 Task: For heading  Tahoma with underline.  font size for heading20,  'Change the font style of data to'Arial.  and font size to 12,  Change the alignment of both headline & data to Align left.  In the sheet  Expense Tracker Workbook Sheet Template
Action: Mouse moved to (766, 101)
Screenshot: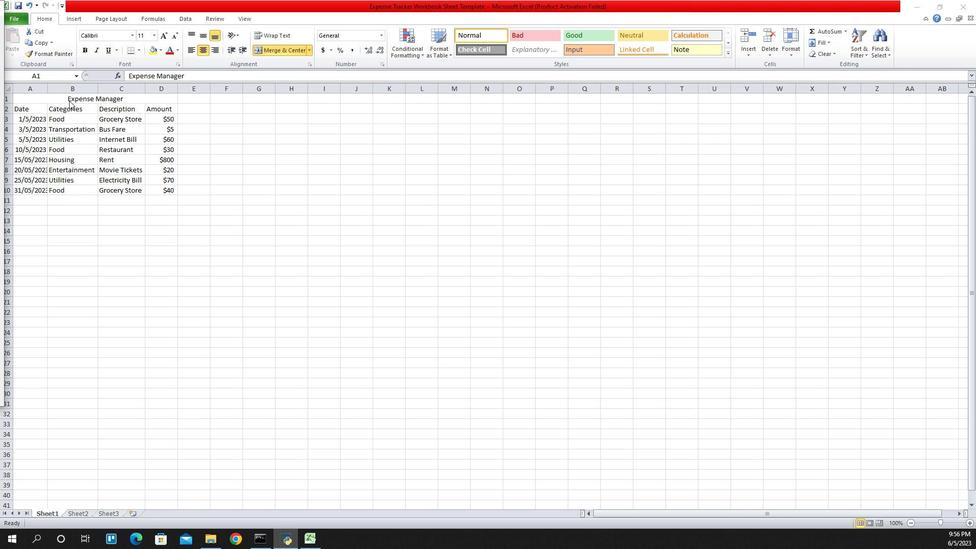 
Action: Mouse pressed left at (766, 101)
Screenshot: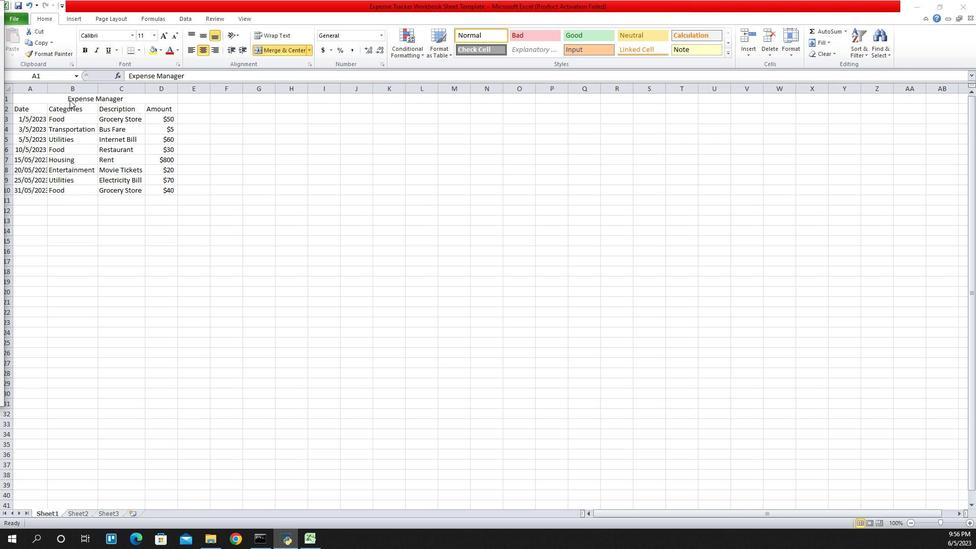 
Action: Mouse moved to (830, 34)
Screenshot: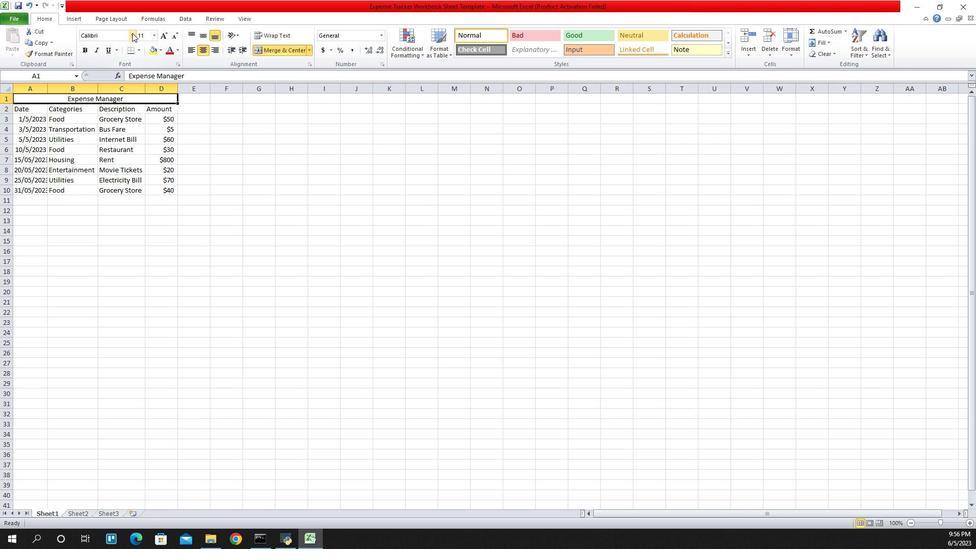 
Action: Mouse pressed left at (830, 34)
Screenshot: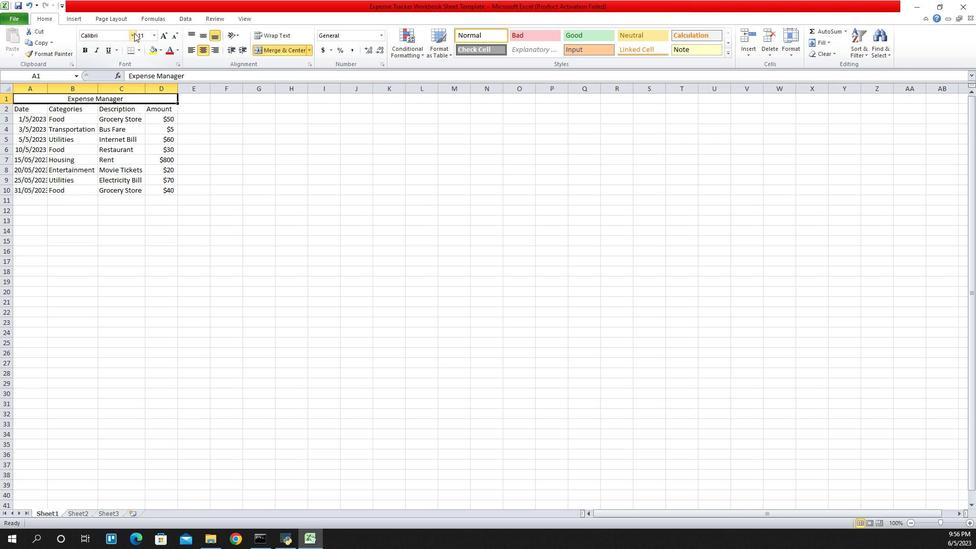 
Action: Mouse moved to (820, 120)
Screenshot: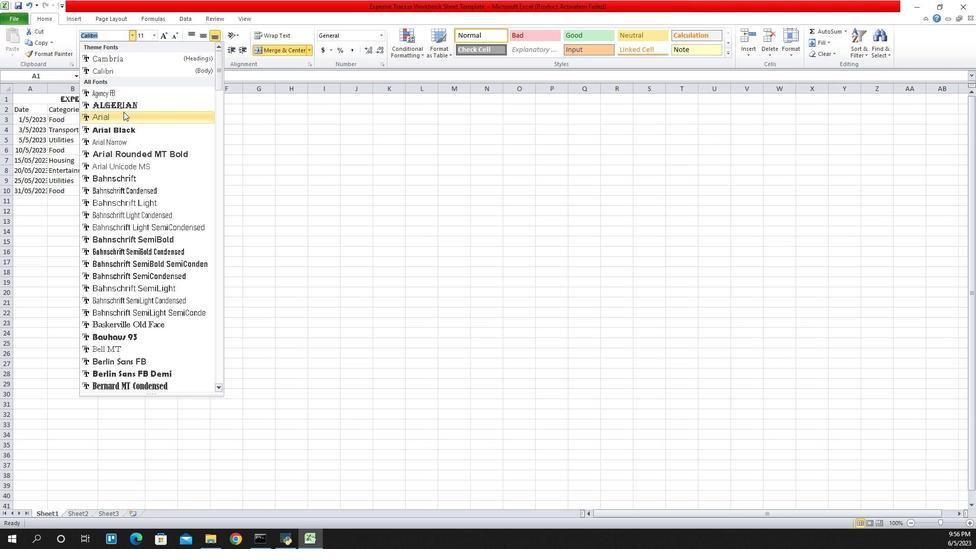 
Action: Mouse scrolled (820, 119) with delta (0, 0)
Screenshot: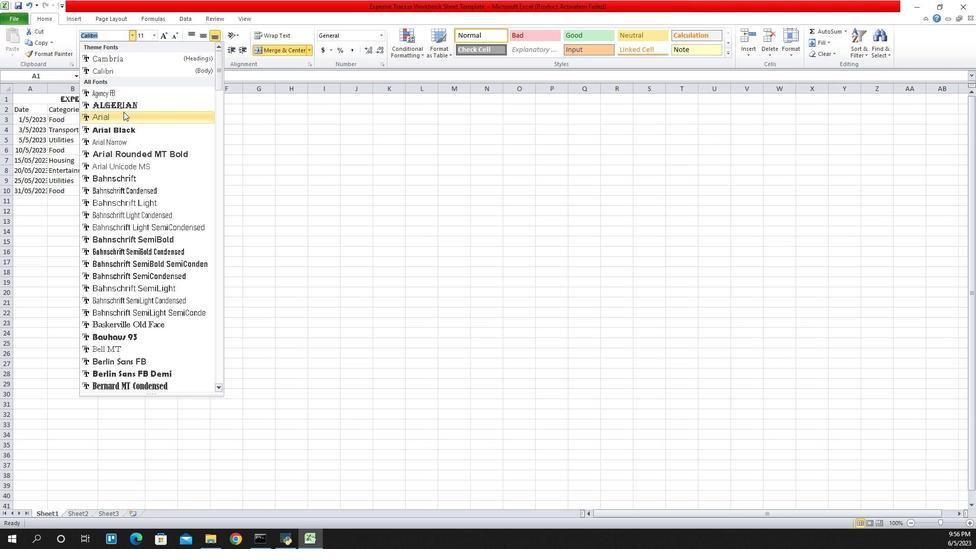 
Action: Mouse moved to (820, 122)
Screenshot: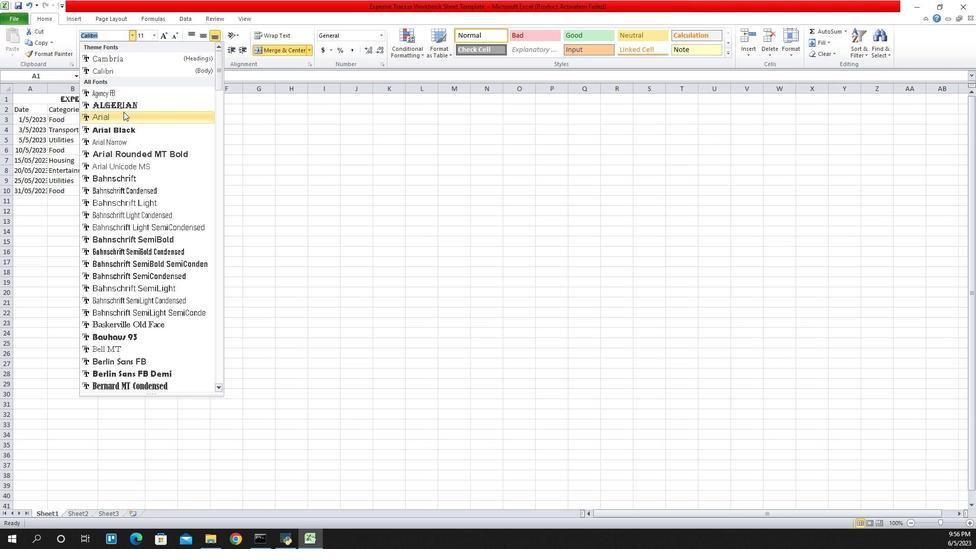 
Action: Mouse scrolled (820, 122) with delta (0, 0)
Screenshot: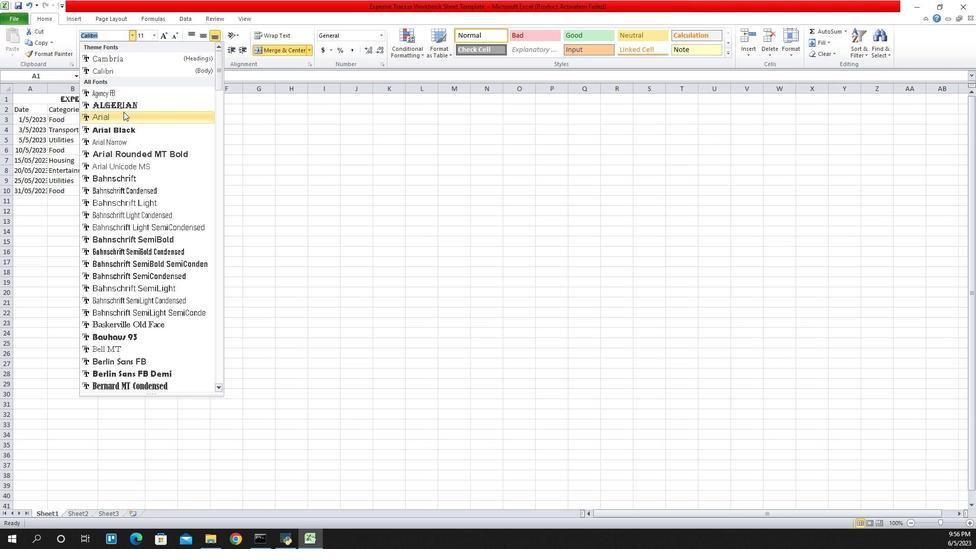 
Action: Mouse moved to (820, 123)
Screenshot: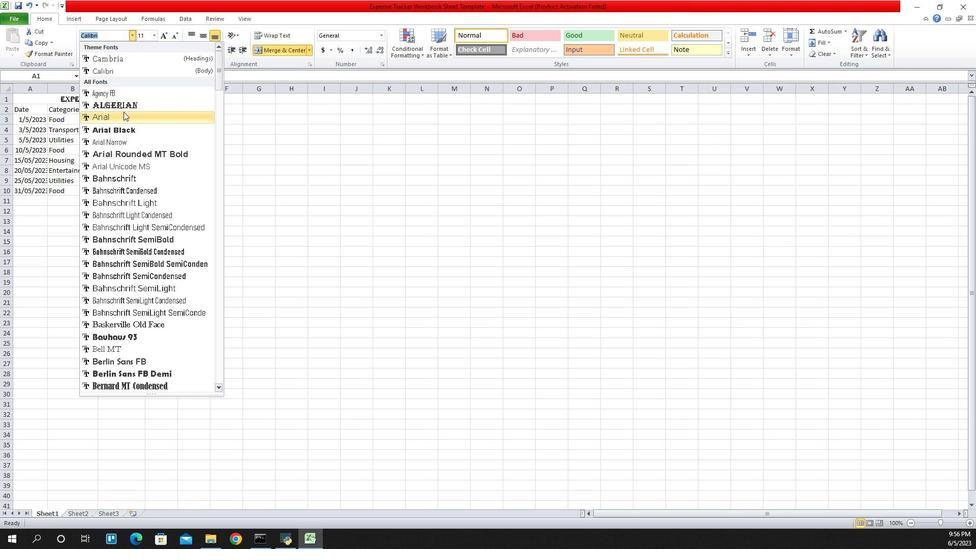 
Action: Mouse scrolled (820, 123) with delta (0, 0)
Screenshot: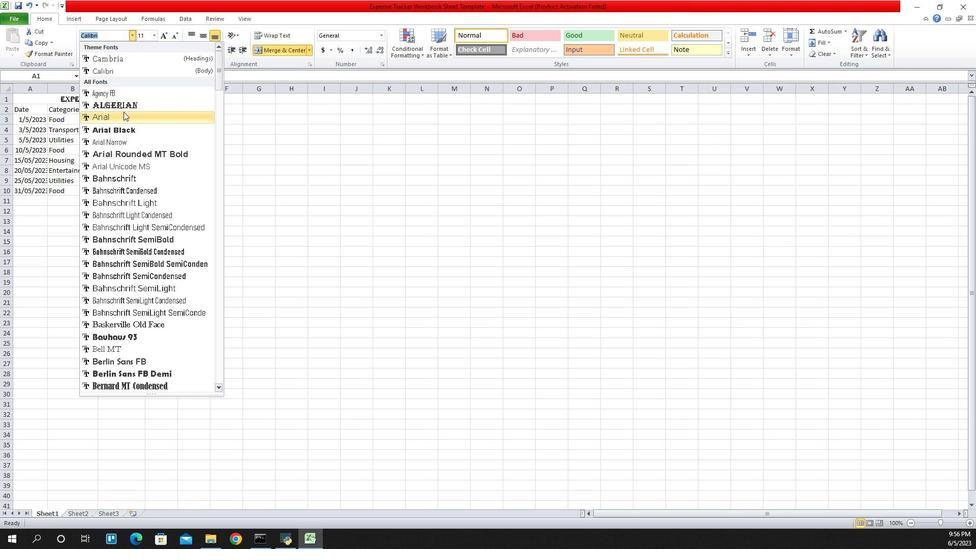 
Action: Mouse moved to (820, 132)
Screenshot: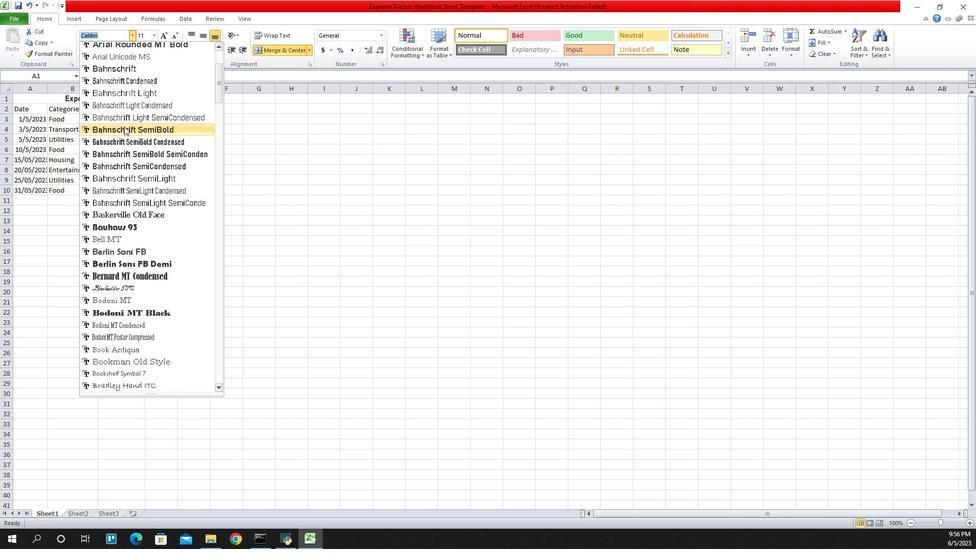 
Action: Mouse scrolled (820, 132) with delta (0, 0)
Screenshot: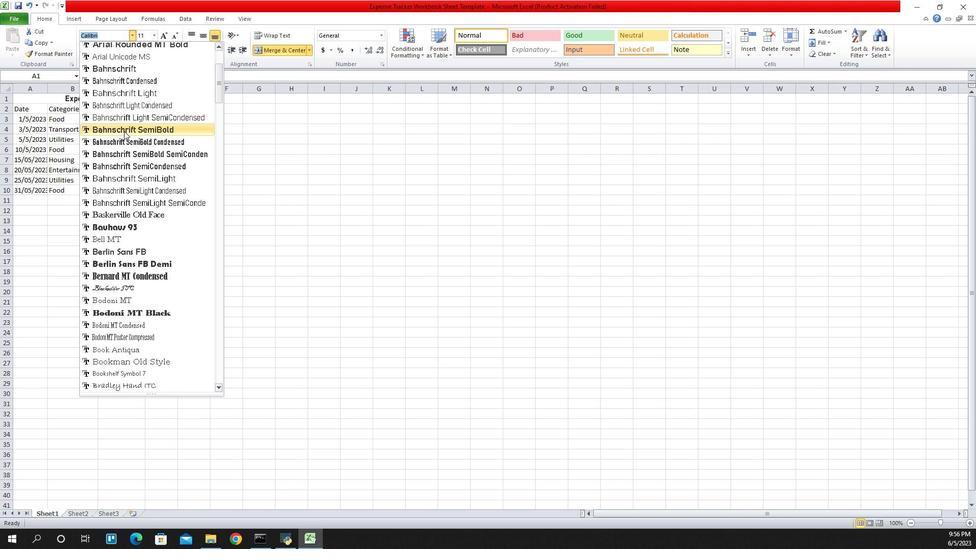 
Action: Mouse scrolled (820, 132) with delta (0, 0)
Screenshot: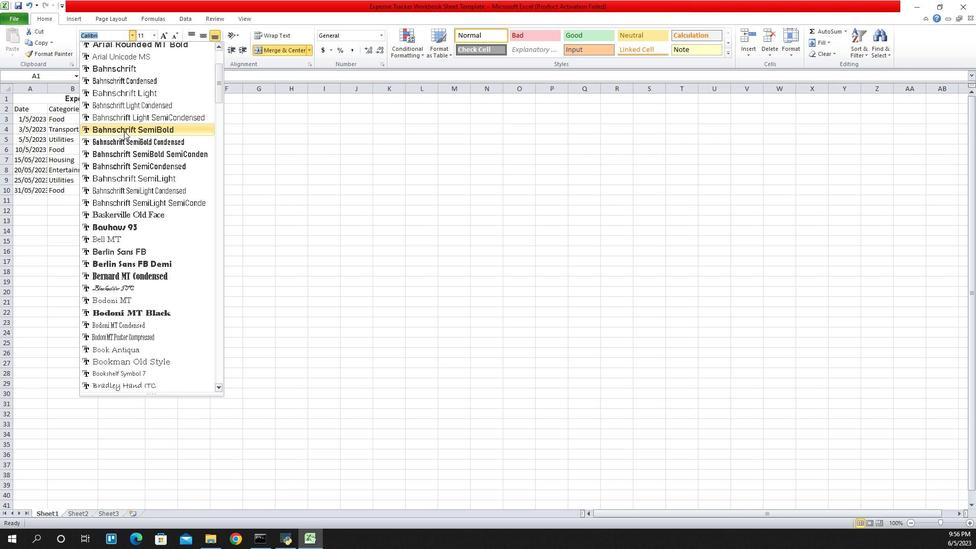 
Action: Mouse moved to (820, 135)
Screenshot: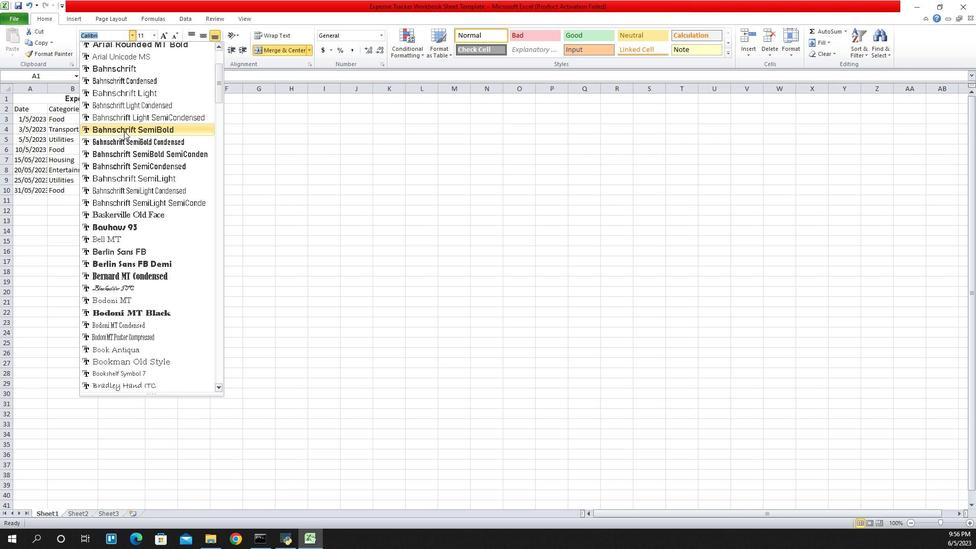 
Action: Mouse scrolled (820, 134) with delta (0, 0)
Screenshot: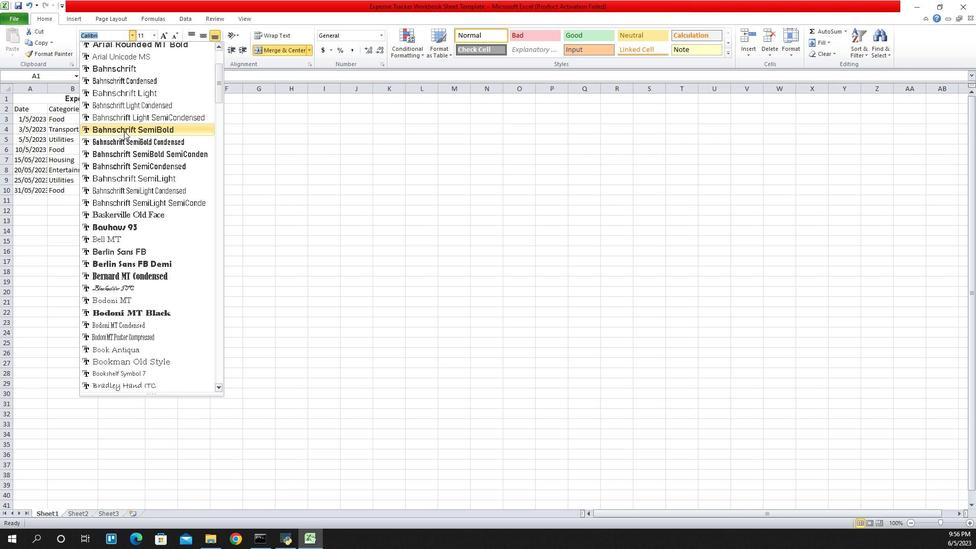 
Action: Mouse moved to (820, 137)
Screenshot: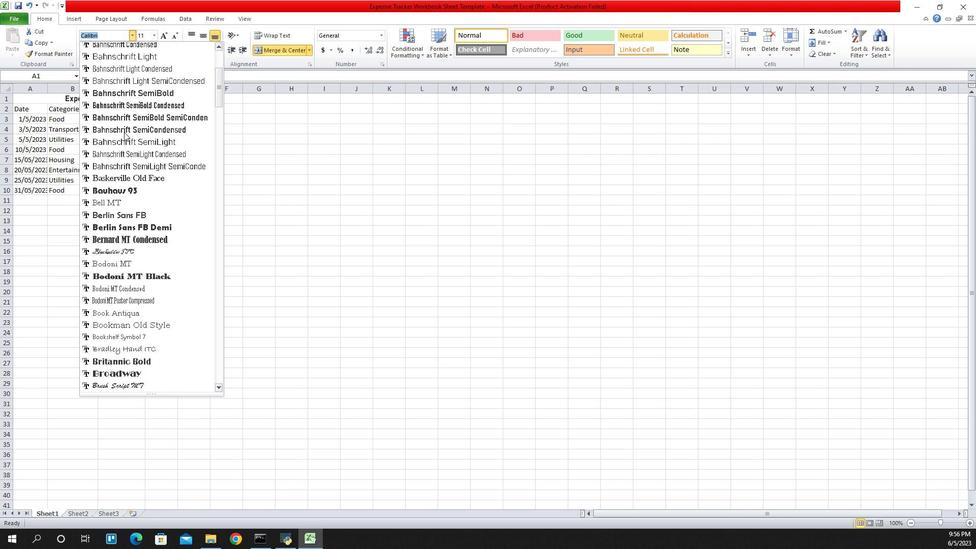 
Action: Mouse scrolled (820, 136) with delta (0, 0)
Screenshot: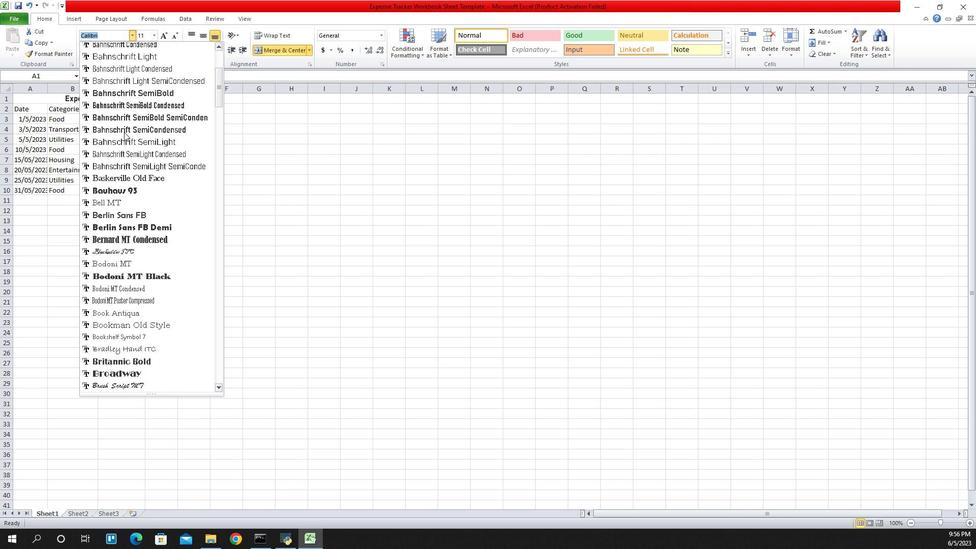 
Action: Mouse moved to (820, 138)
Screenshot: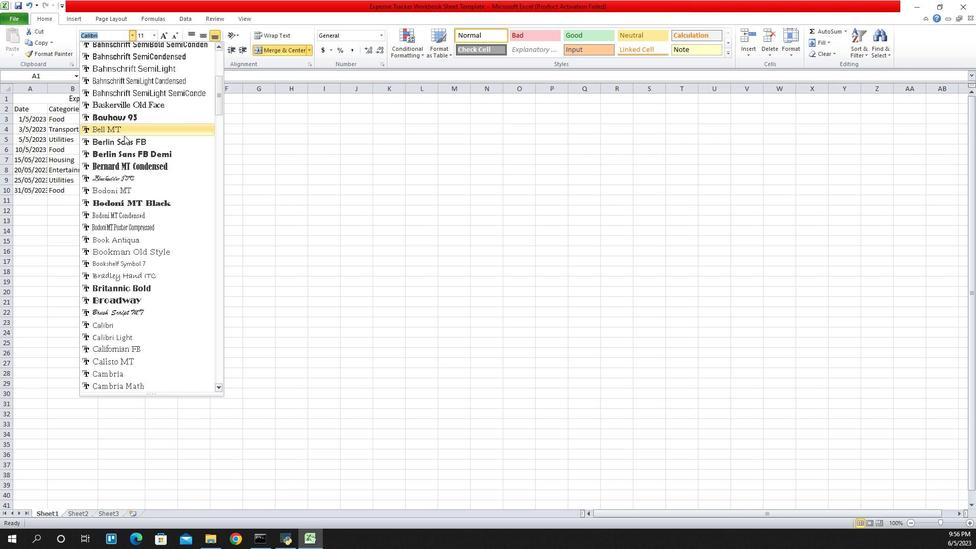 
Action: Mouse scrolled (820, 137) with delta (0, 0)
Screenshot: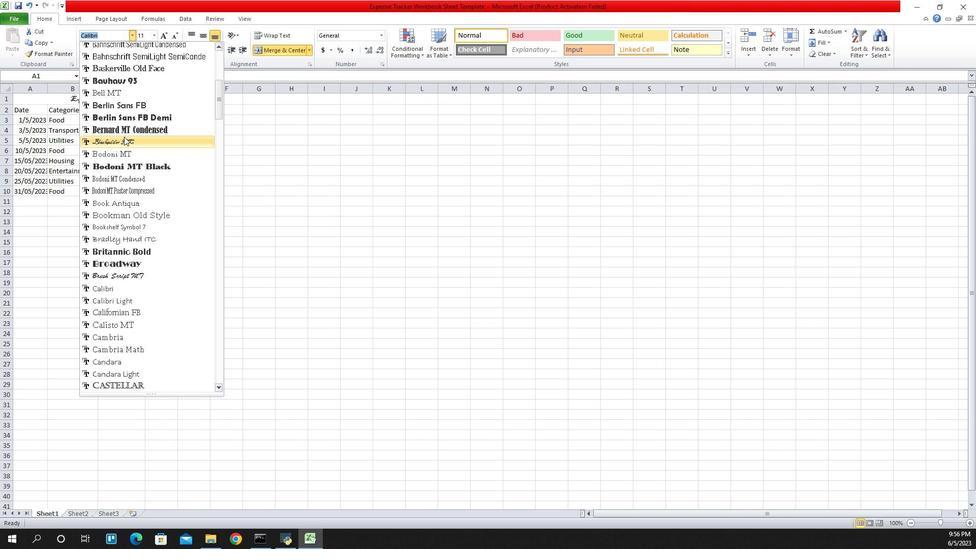 
Action: Mouse scrolled (820, 137) with delta (0, 0)
Screenshot: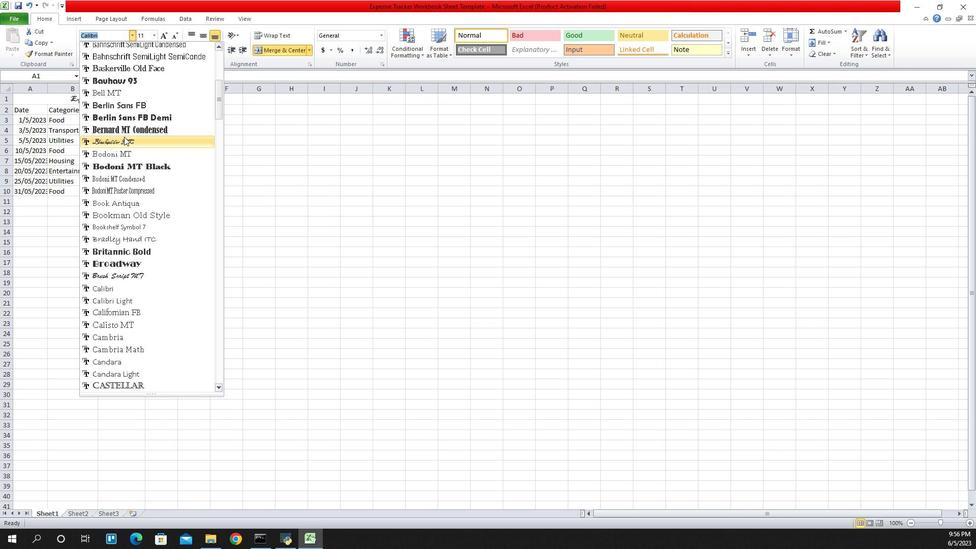 
Action: Mouse scrolled (820, 137) with delta (0, 0)
Screenshot: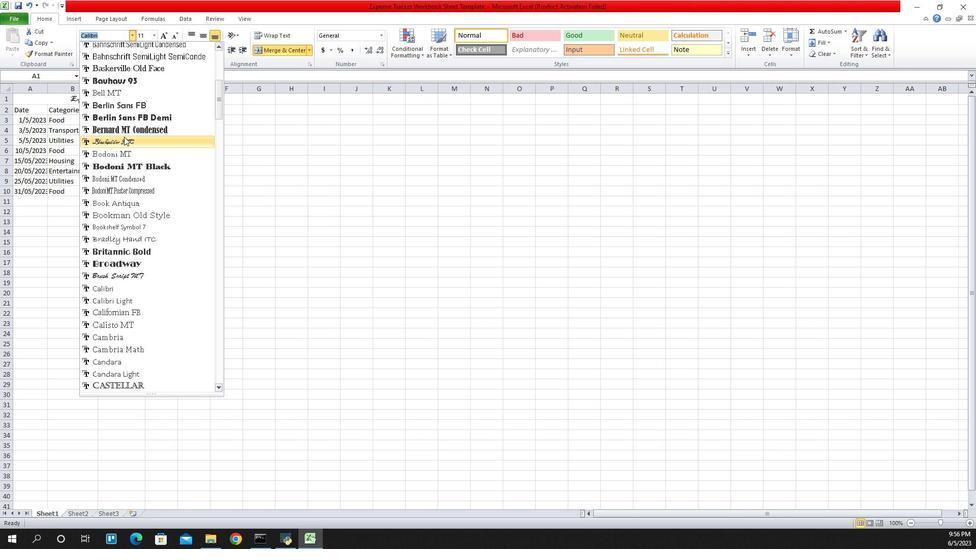 
Action: Mouse scrolled (820, 137) with delta (0, 0)
Screenshot: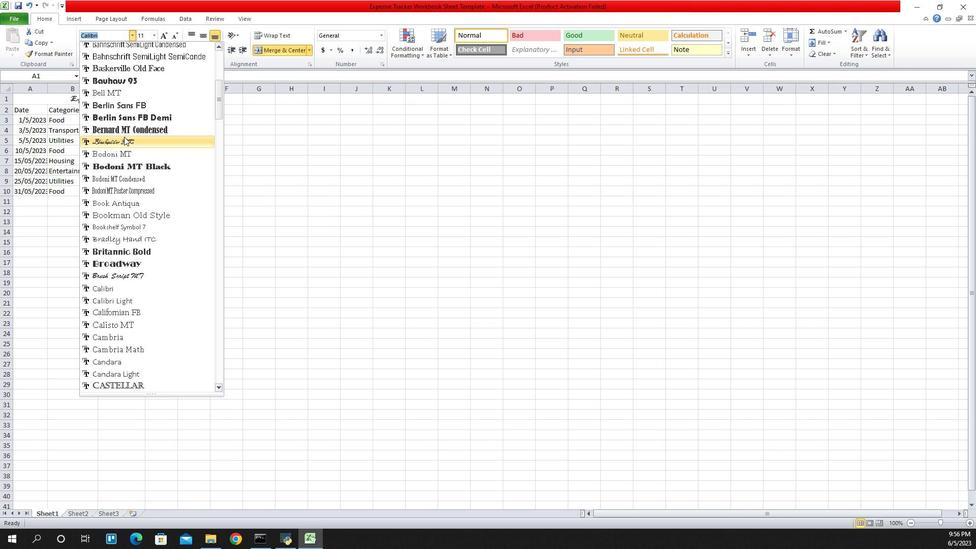 
Action: Mouse scrolled (820, 137) with delta (0, 0)
Screenshot: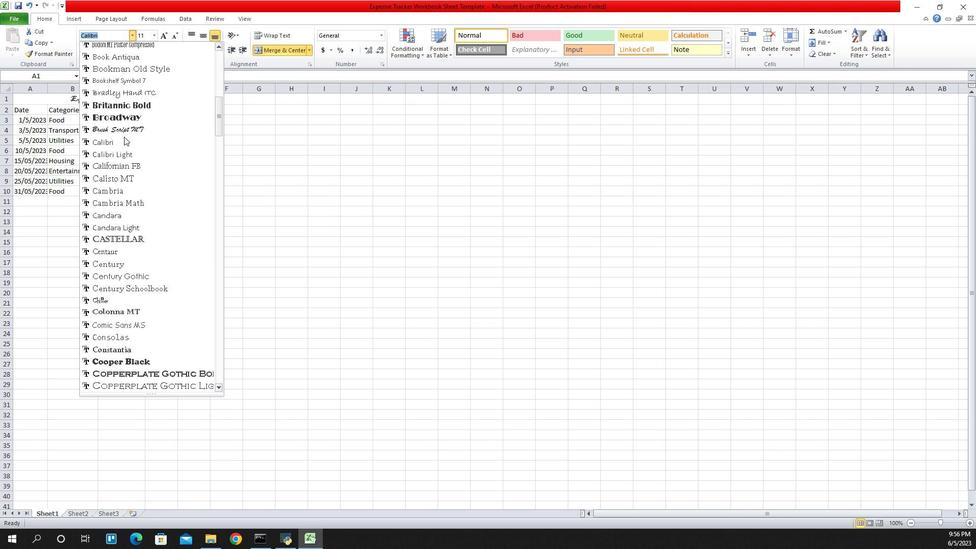 
Action: Mouse scrolled (820, 137) with delta (0, 0)
Screenshot: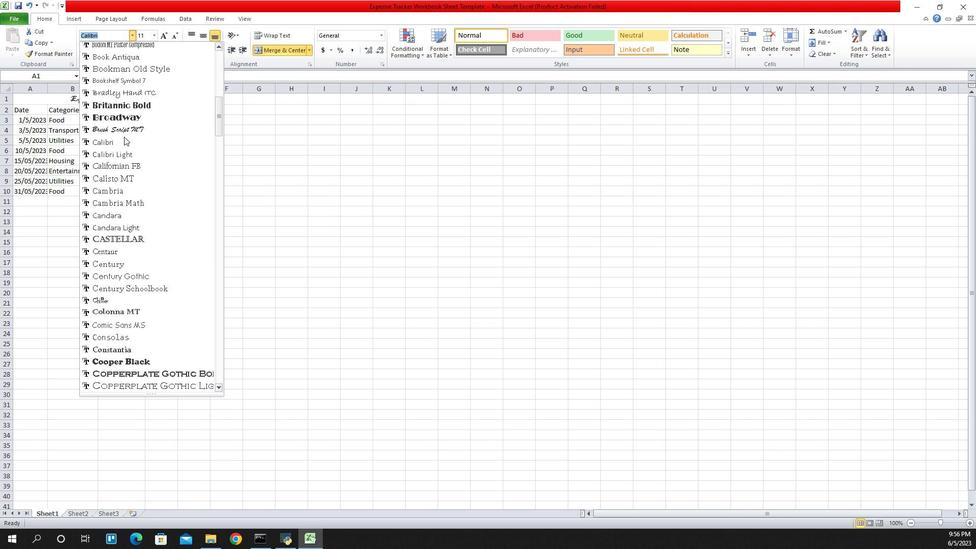 
Action: Mouse scrolled (820, 137) with delta (0, 0)
Screenshot: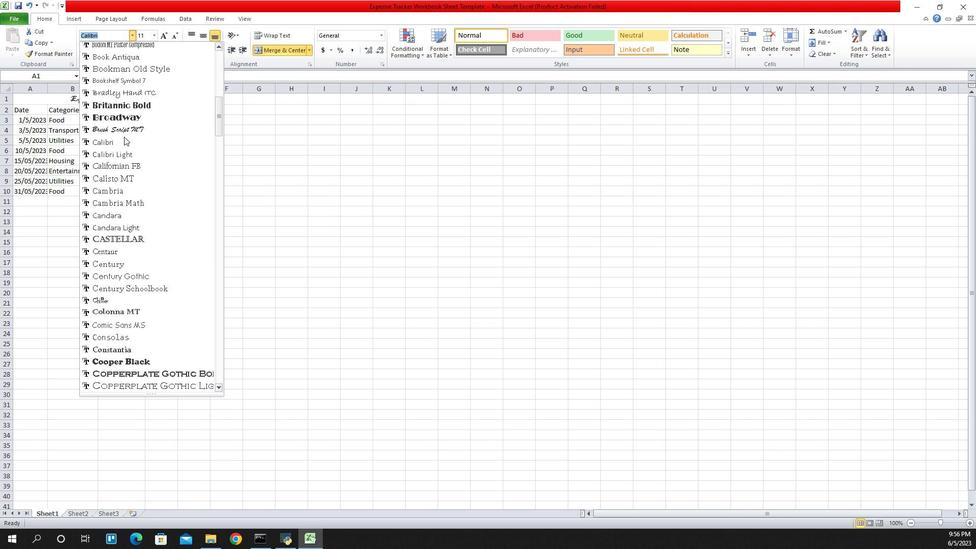 
Action: Mouse scrolled (820, 137) with delta (0, 0)
Screenshot: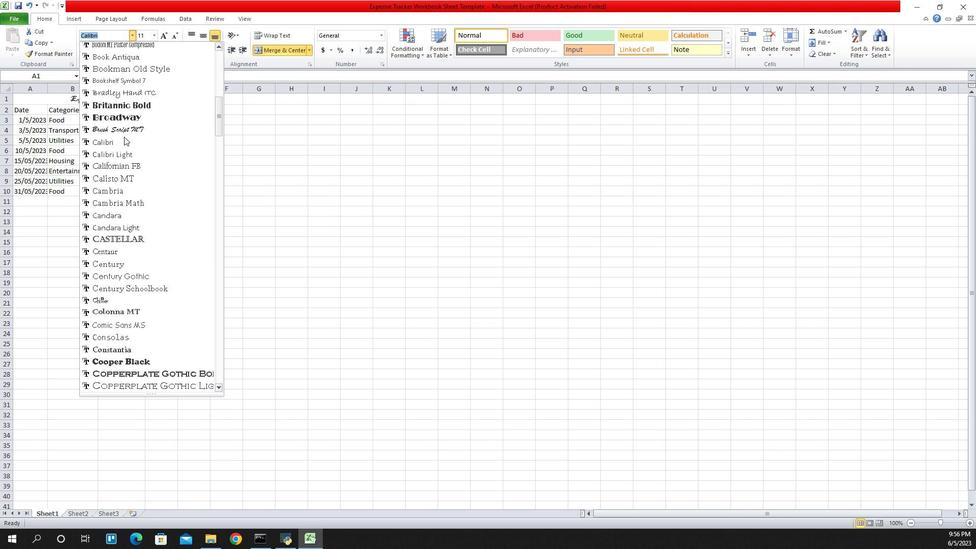 
Action: Mouse scrolled (820, 137) with delta (0, 0)
Screenshot: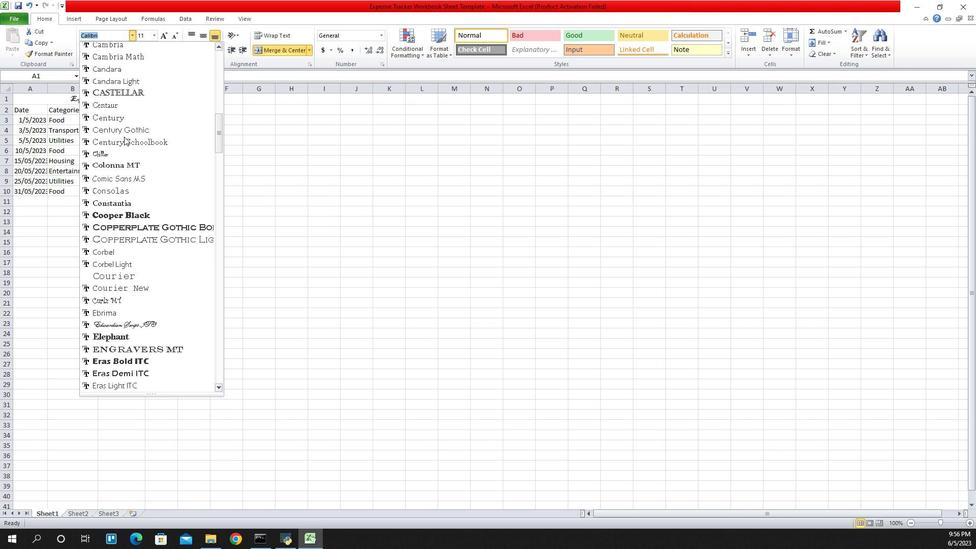 
Action: Mouse scrolled (820, 137) with delta (0, 0)
Screenshot: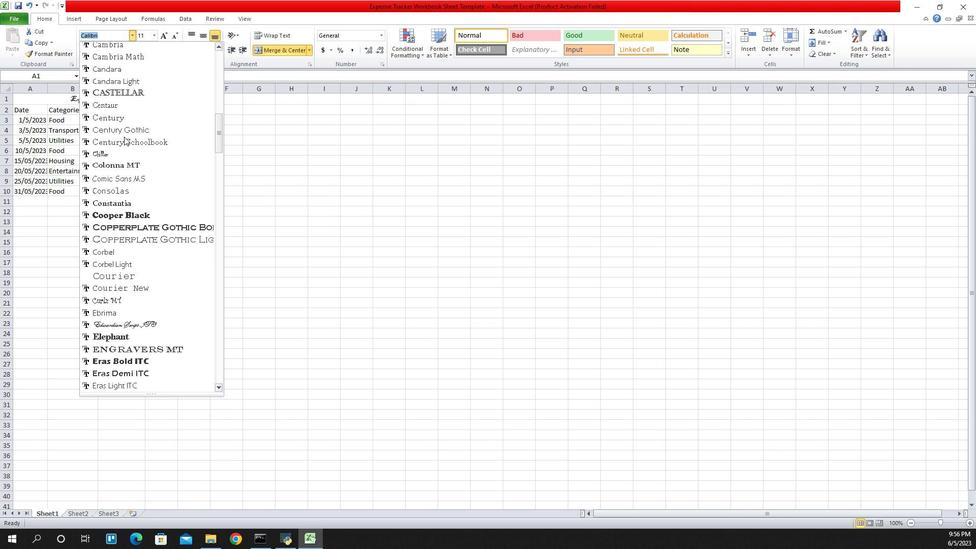 
Action: Mouse scrolled (820, 137) with delta (0, 0)
Screenshot: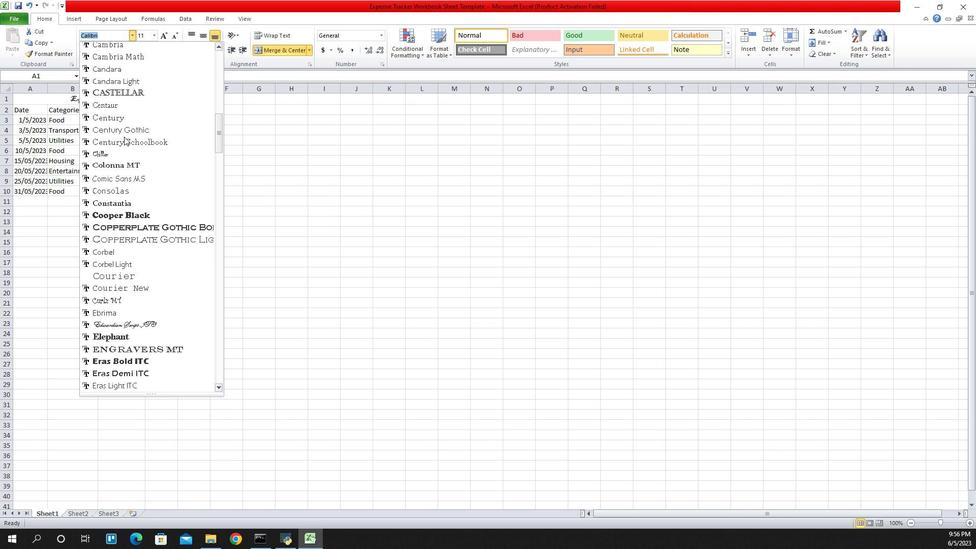 
Action: Mouse scrolled (820, 137) with delta (0, 0)
Screenshot: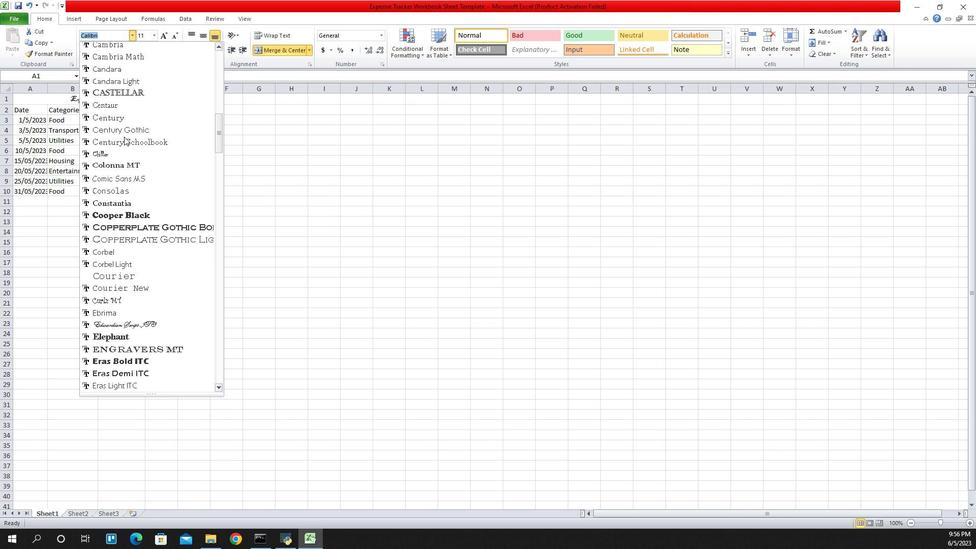 
Action: Mouse scrolled (820, 137) with delta (0, 0)
Screenshot: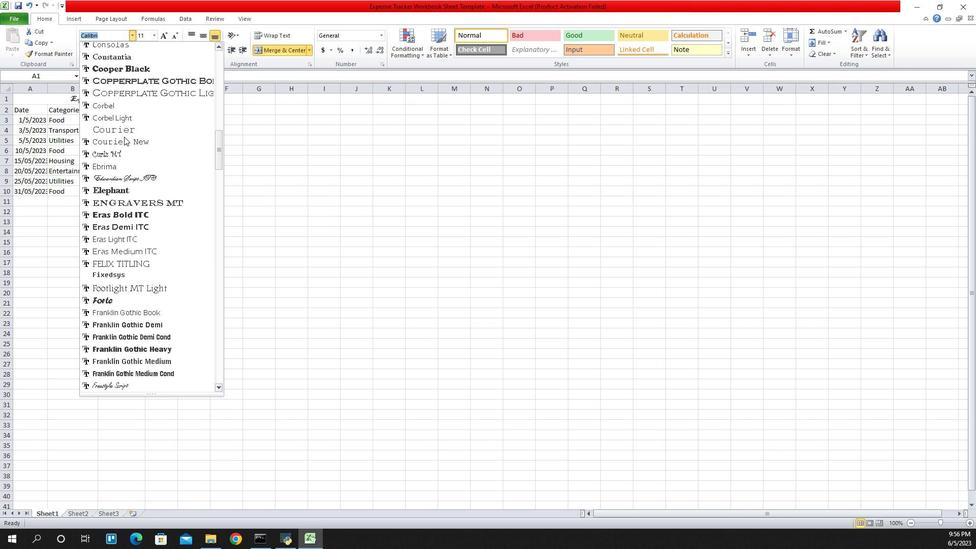 
Action: Mouse scrolled (820, 137) with delta (0, 0)
Screenshot: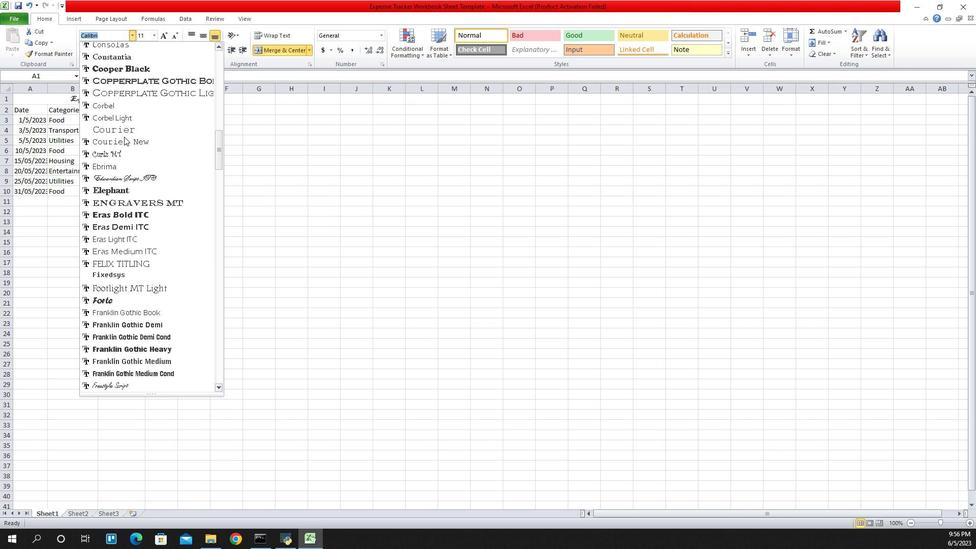 
Action: Mouse scrolled (820, 137) with delta (0, 0)
Screenshot: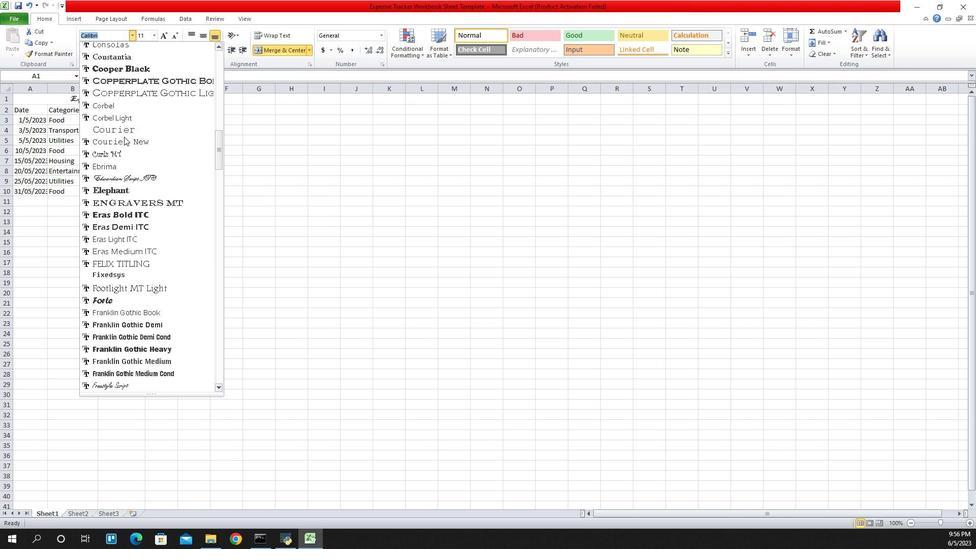 
Action: Mouse scrolled (820, 137) with delta (0, 0)
Screenshot: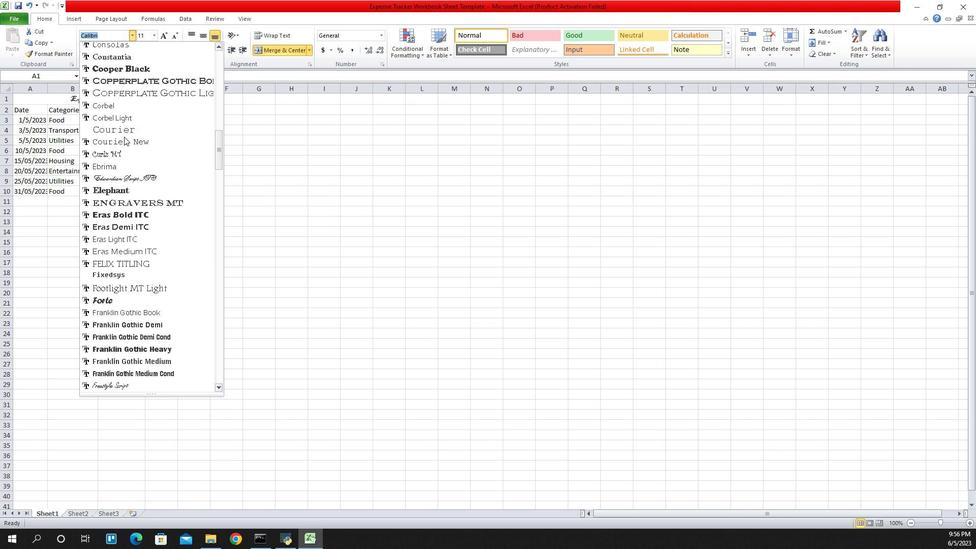 
Action: Mouse scrolled (820, 137) with delta (0, 0)
Screenshot: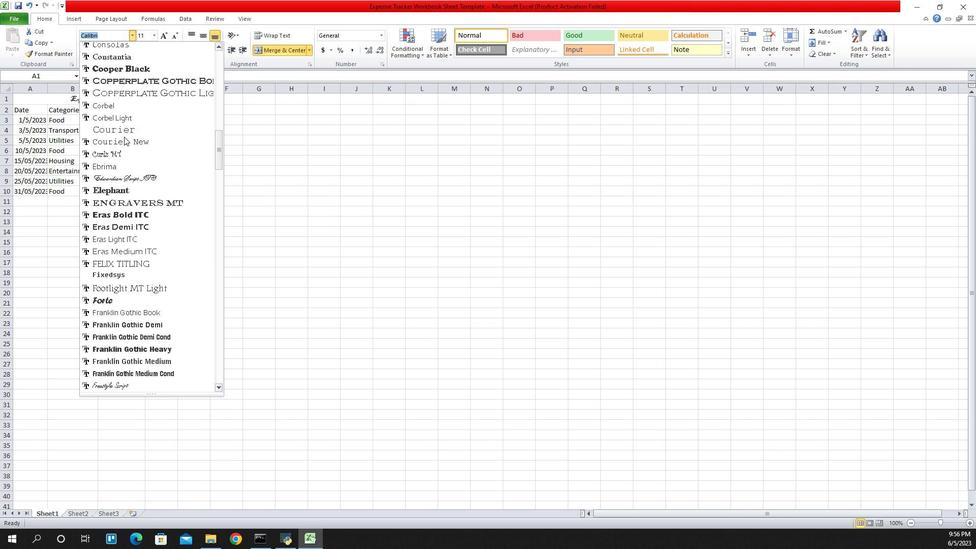 
Action: Mouse scrolled (820, 137) with delta (0, 0)
Screenshot: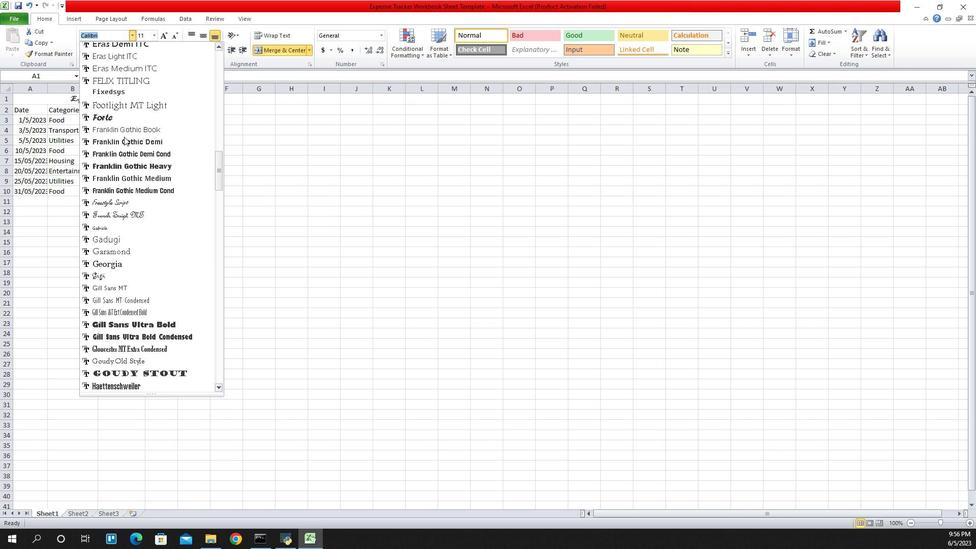 
Action: Mouse scrolled (820, 137) with delta (0, 0)
Screenshot: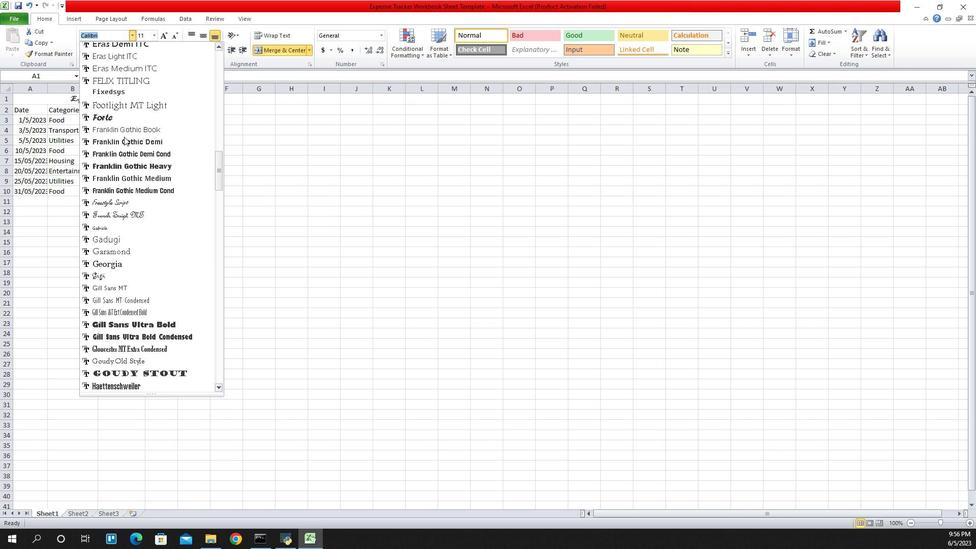 
Action: Mouse scrolled (820, 137) with delta (0, 0)
Screenshot: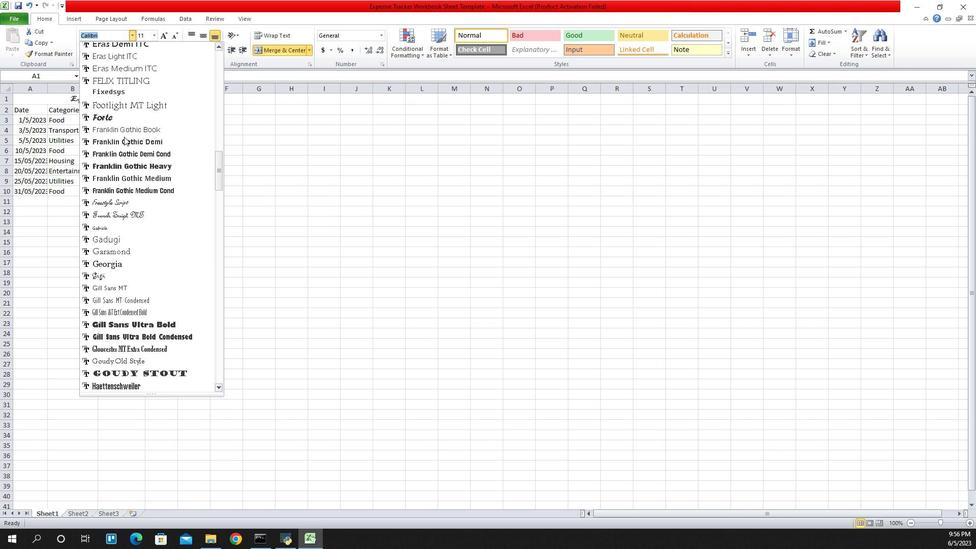 
Action: Mouse scrolled (820, 137) with delta (0, 0)
Screenshot: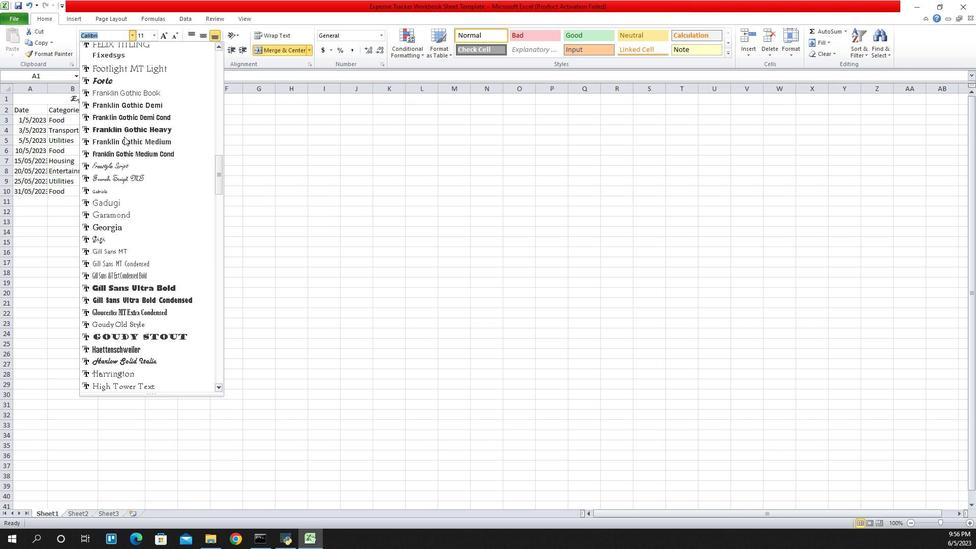 
Action: Mouse scrolled (820, 137) with delta (0, 0)
Screenshot: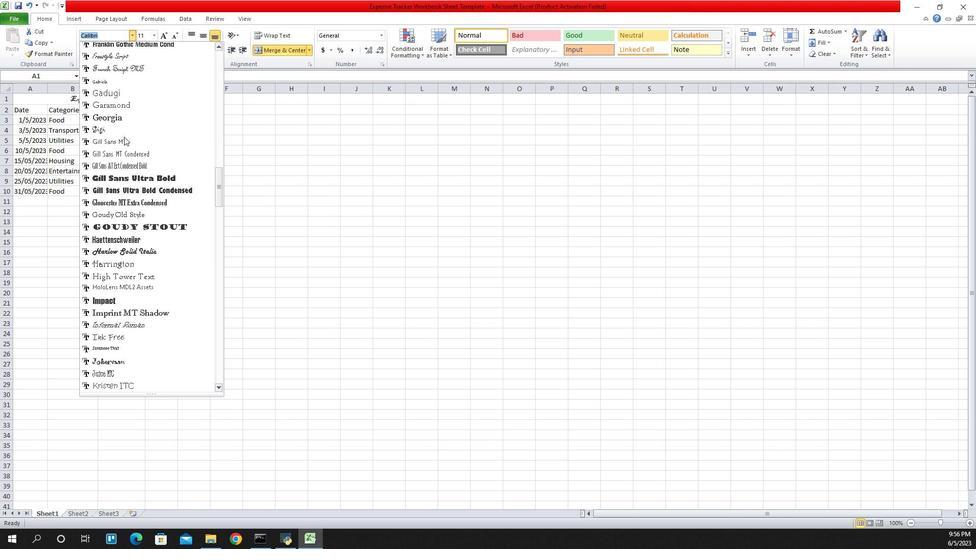 
Action: Mouse scrolled (820, 137) with delta (0, 0)
Screenshot: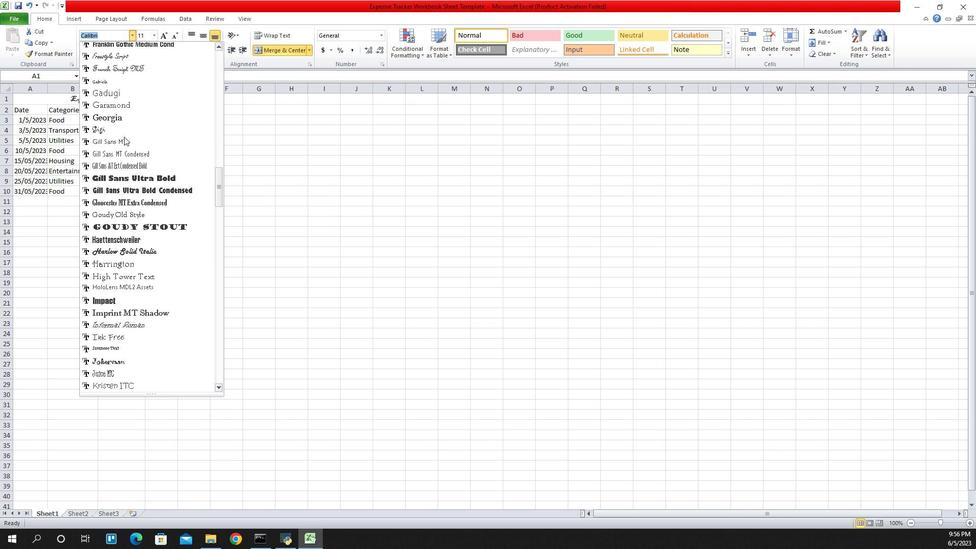 
Action: Mouse scrolled (820, 137) with delta (0, 0)
Screenshot: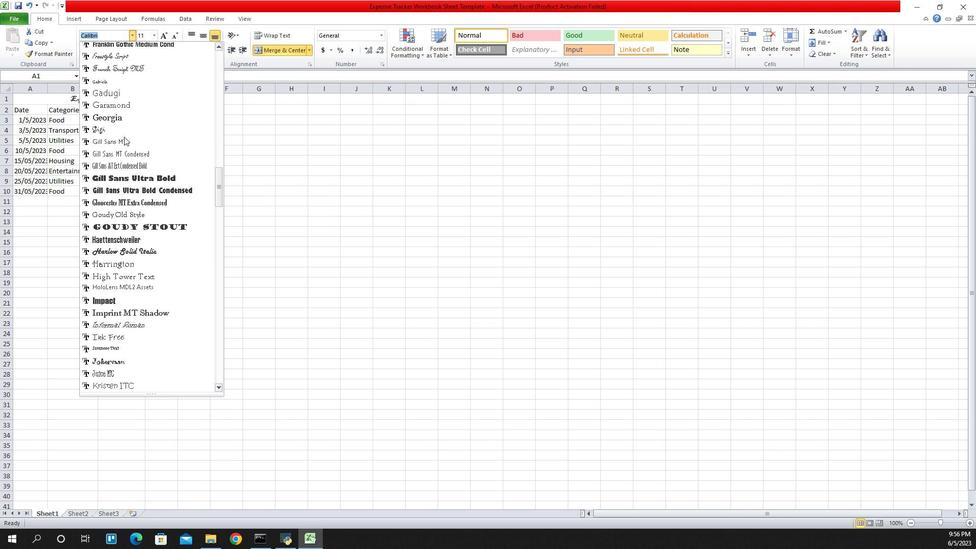 
Action: Mouse scrolled (820, 137) with delta (0, 0)
Screenshot: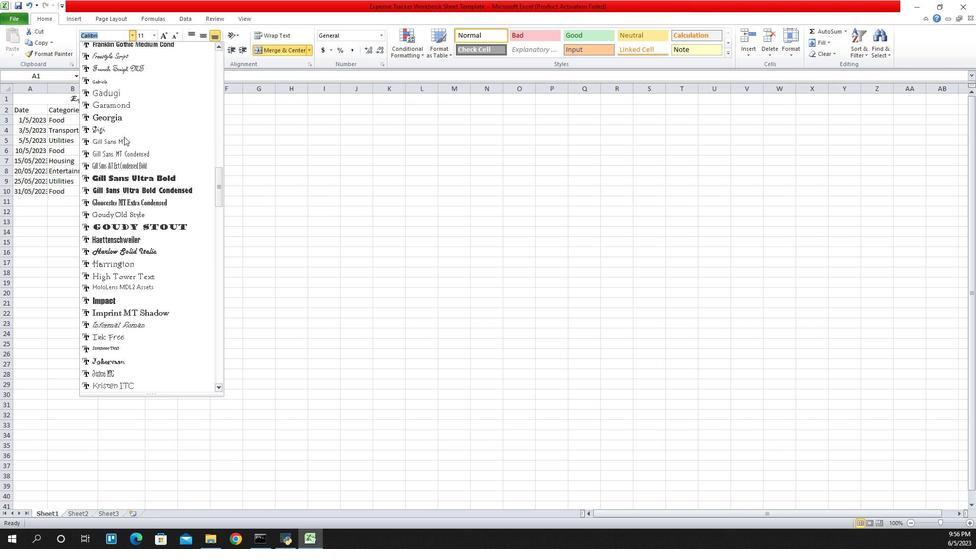 
Action: Mouse scrolled (820, 137) with delta (0, 0)
Screenshot: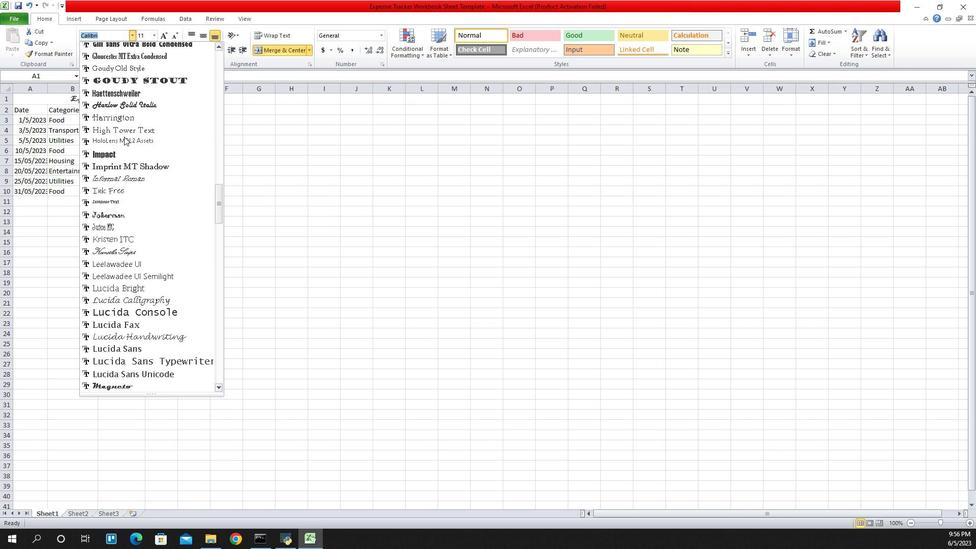 
Action: Mouse scrolled (820, 137) with delta (0, 0)
Screenshot: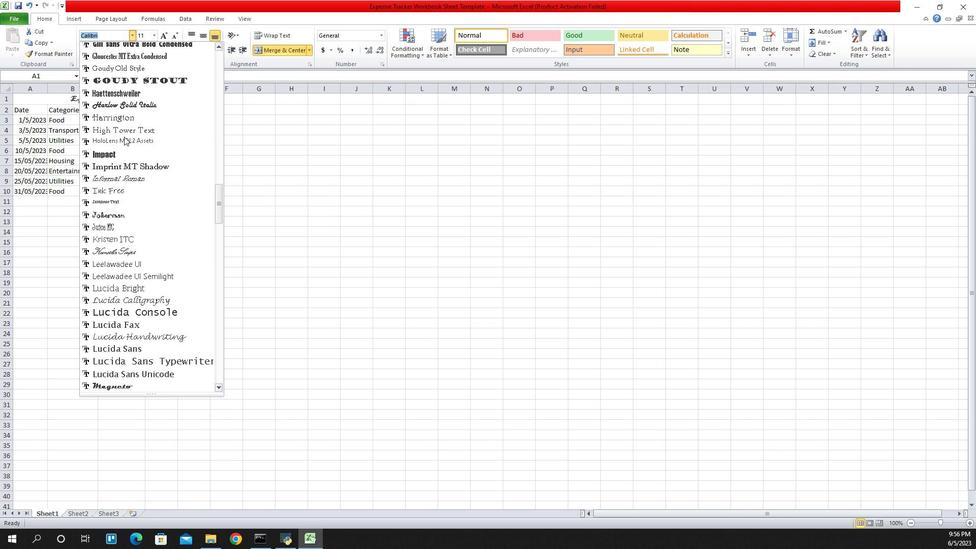 
Action: Mouse scrolled (820, 137) with delta (0, 0)
Screenshot: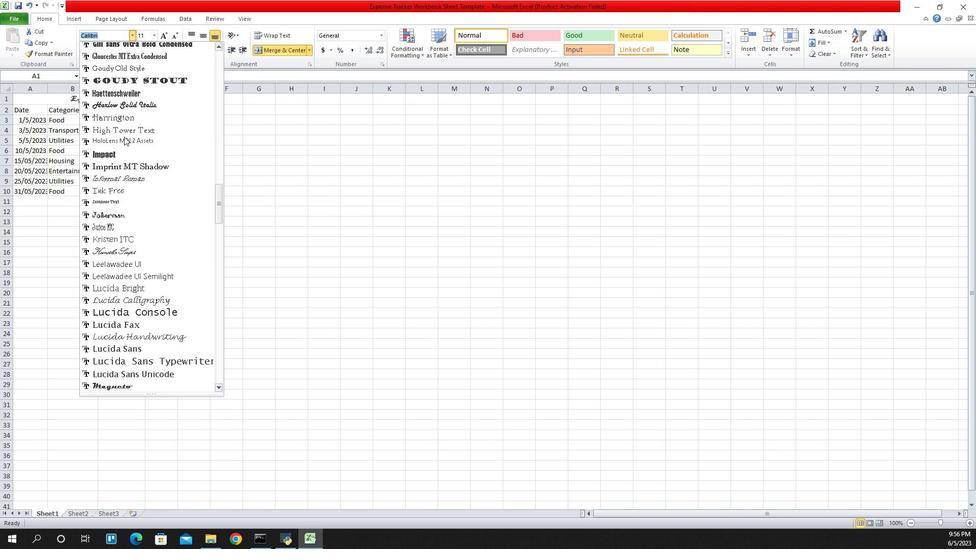 
Action: Mouse scrolled (820, 137) with delta (0, 0)
Screenshot: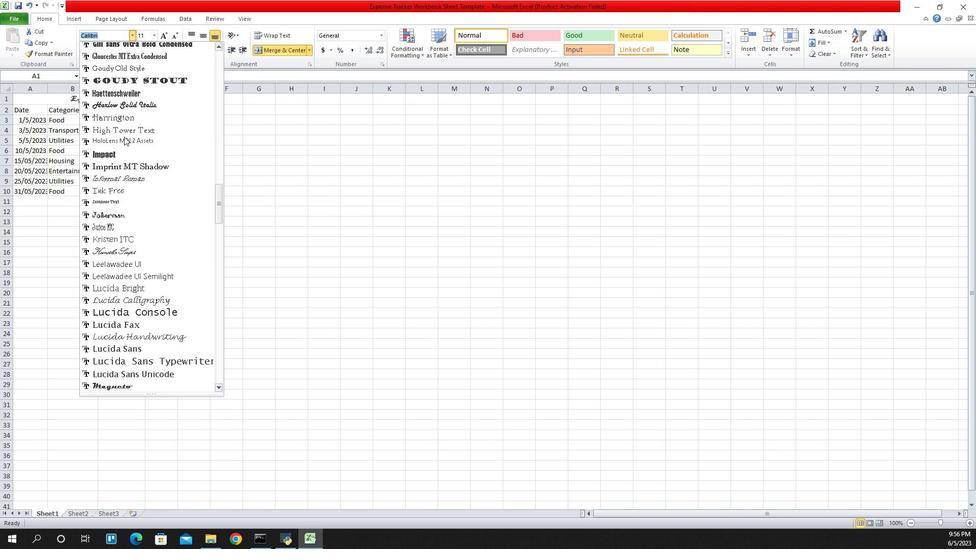 
Action: Mouse moved to (819, 139)
Screenshot: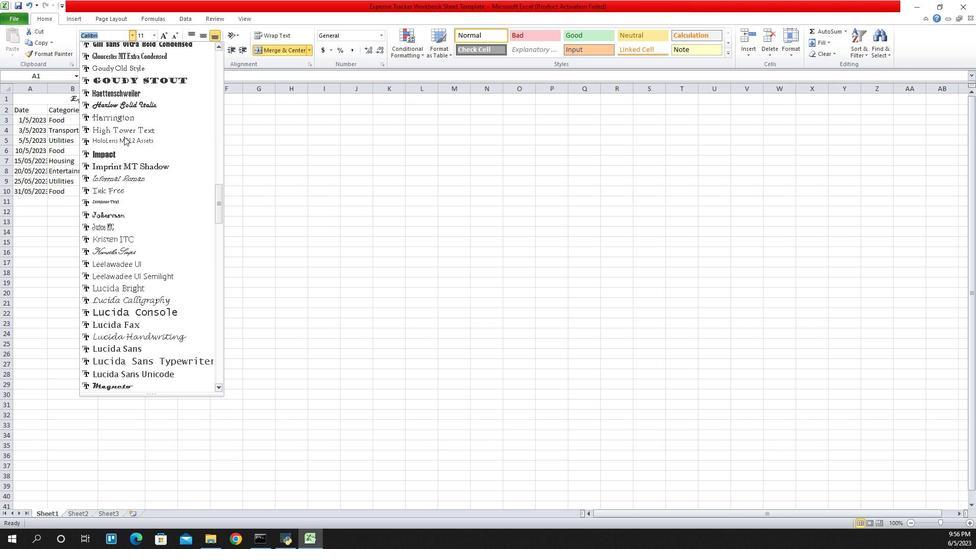 
Action: Mouse scrolled (819, 138) with delta (0, 0)
Screenshot: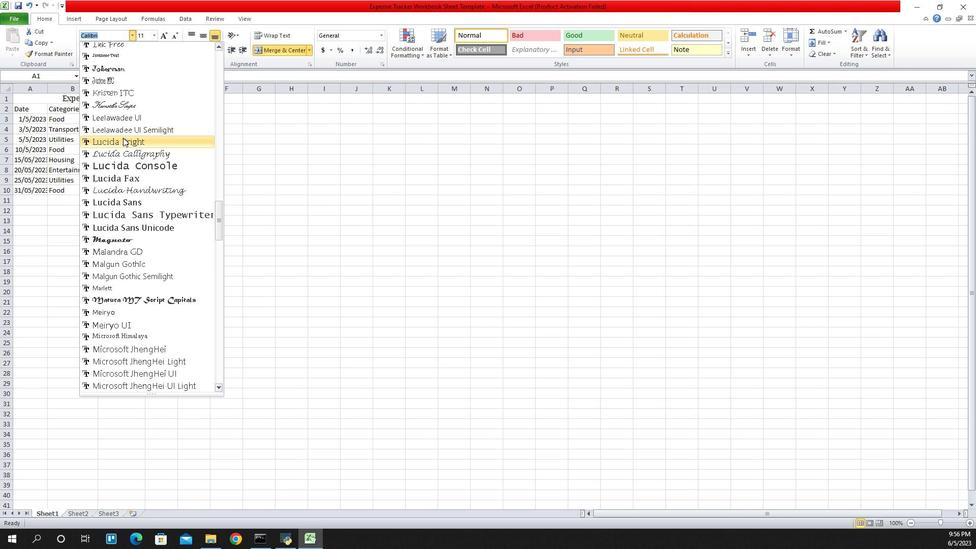 
Action: Mouse scrolled (819, 138) with delta (0, 0)
Screenshot: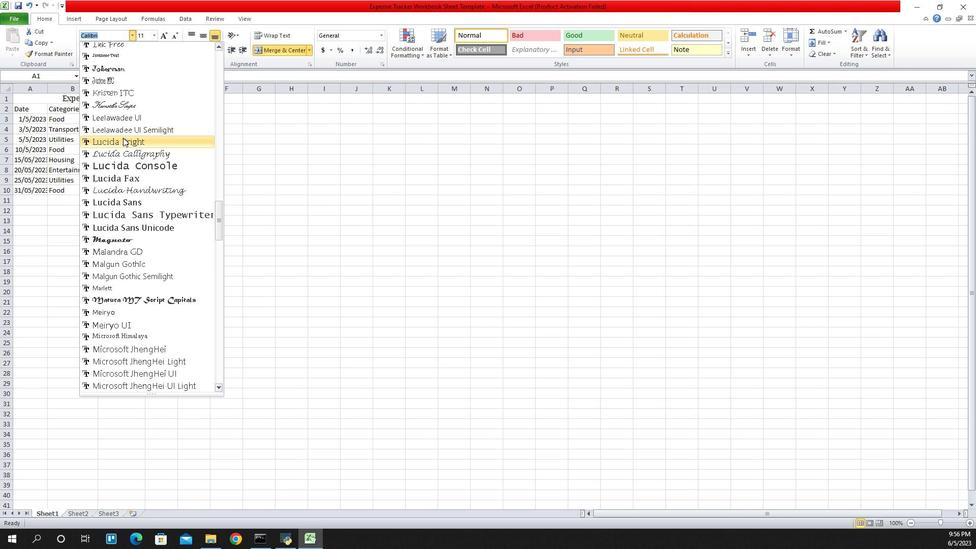 
Action: Mouse scrolled (819, 138) with delta (0, 0)
Screenshot: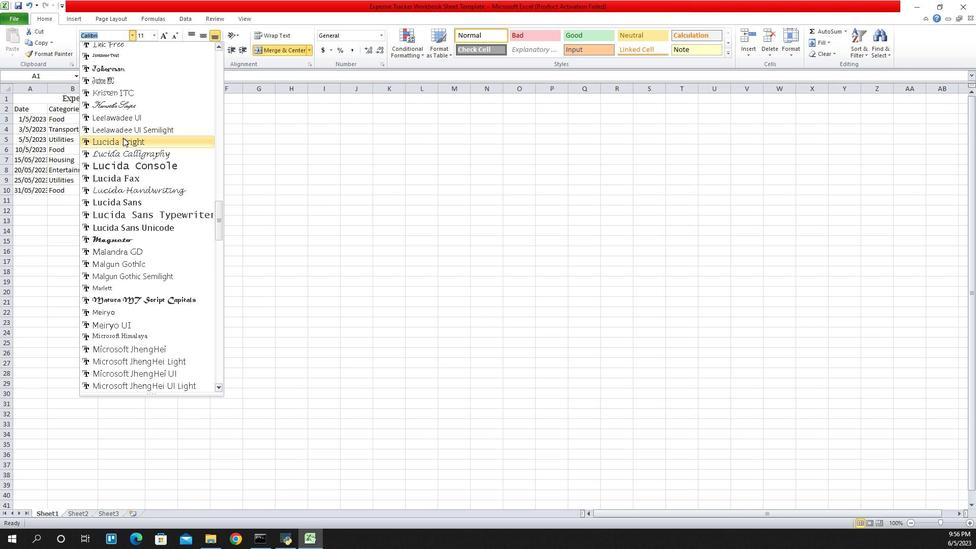 
Action: Mouse scrolled (819, 138) with delta (0, 0)
Screenshot: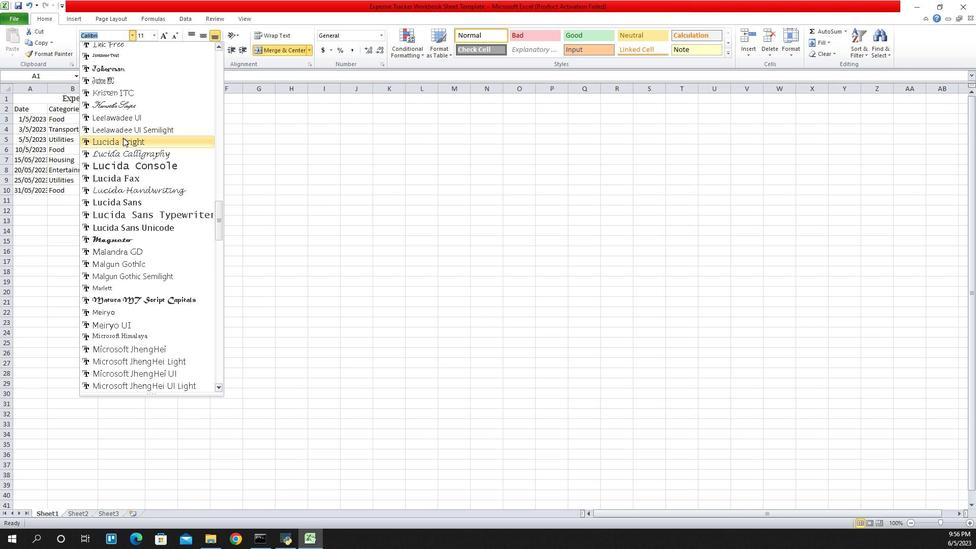 
Action: Mouse moved to (818, 141)
Screenshot: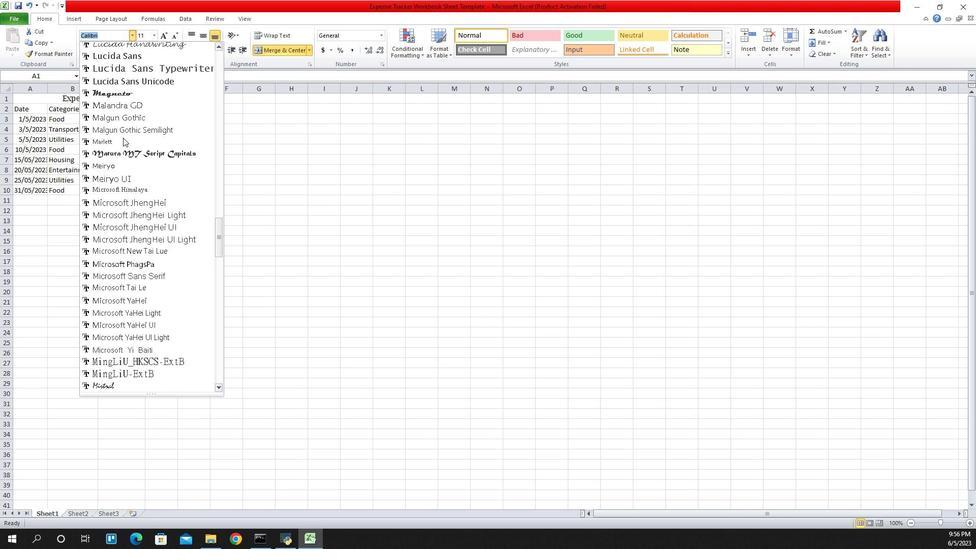 
Action: Mouse scrolled (818, 141) with delta (0, 0)
Screenshot: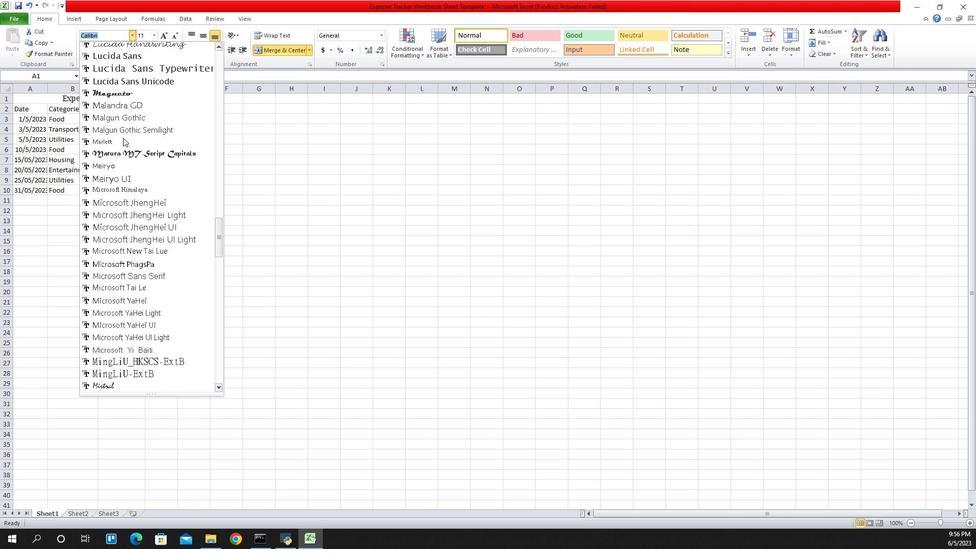 
Action: Mouse moved to (817, 141)
Screenshot: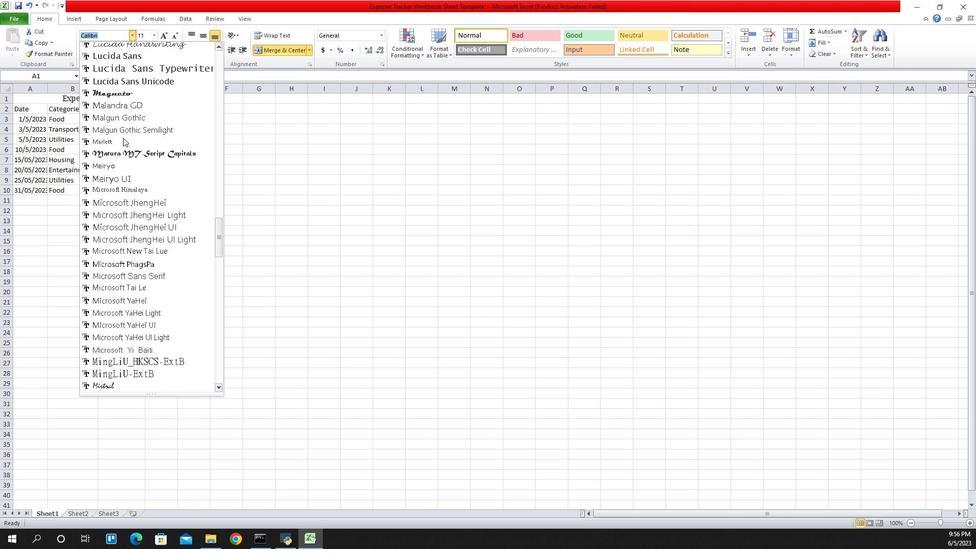 
Action: Mouse scrolled (817, 141) with delta (0, 0)
Screenshot: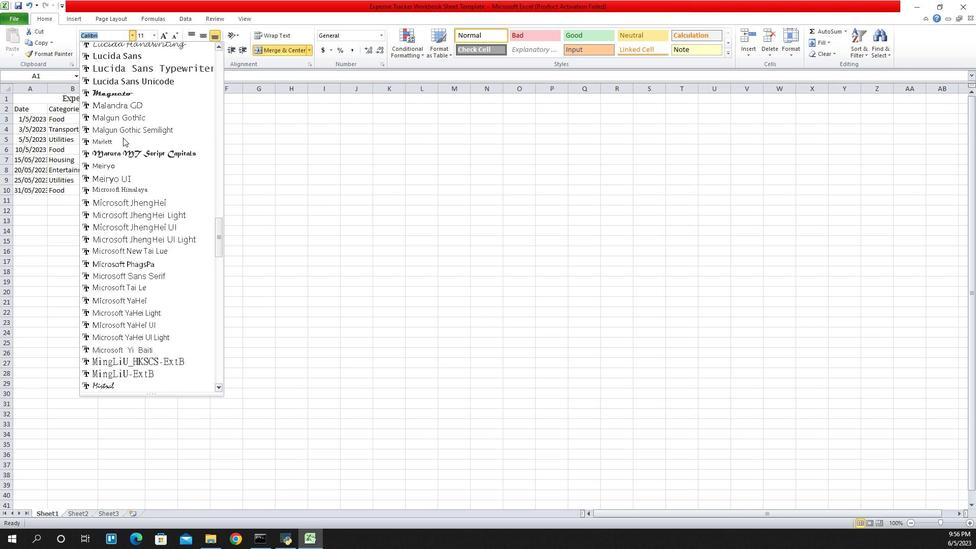 
Action: Mouse moved to (817, 141)
Screenshot: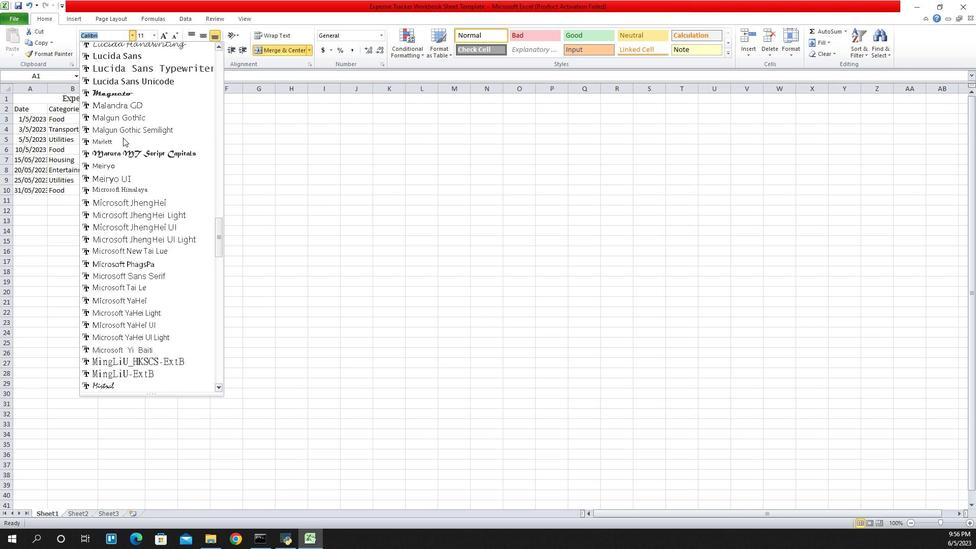 
Action: Mouse scrolled (817, 141) with delta (0, 0)
Screenshot: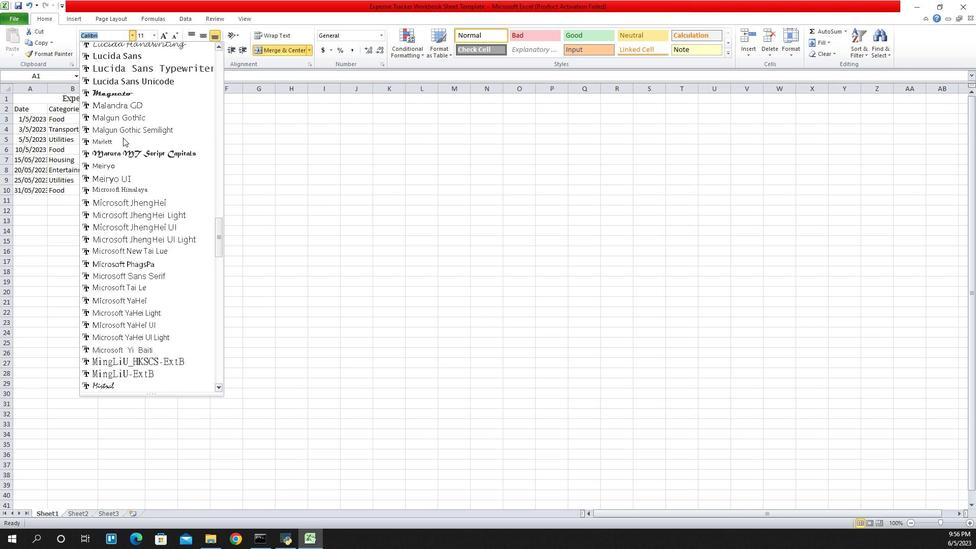 
Action: Mouse scrolled (817, 141) with delta (0, 0)
Screenshot: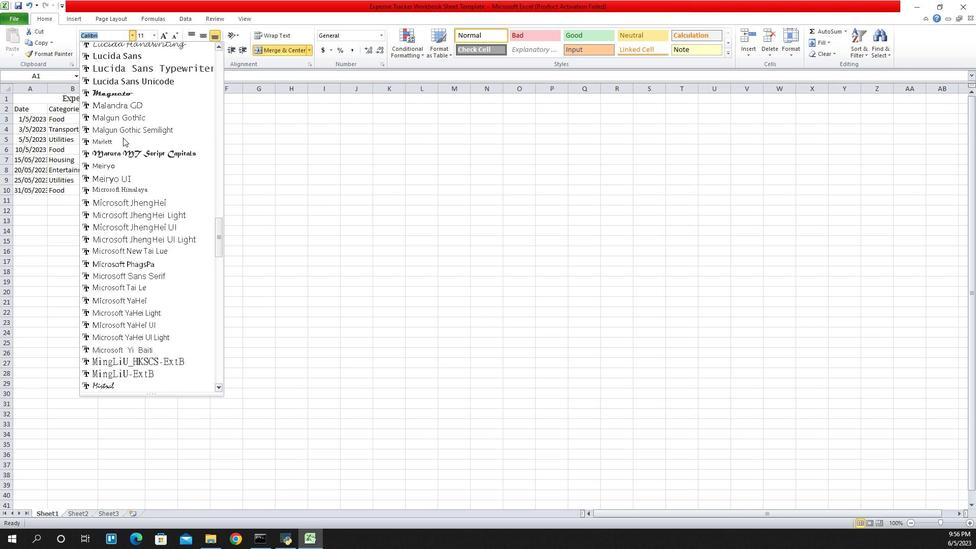 
Action: Mouse scrolled (817, 141) with delta (0, 0)
Screenshot: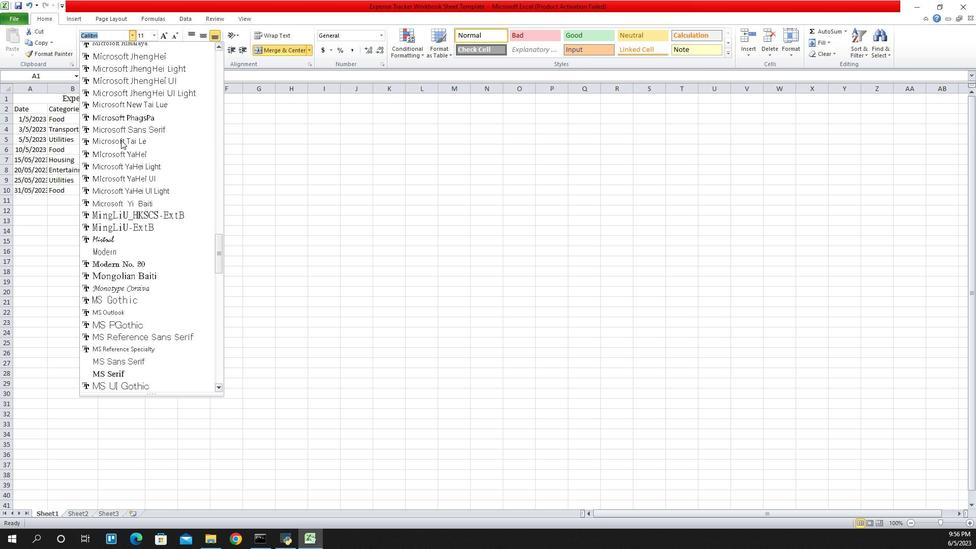 
Action: Mouse scrolled (817, 141) with delta (0, 0)
Screenshot: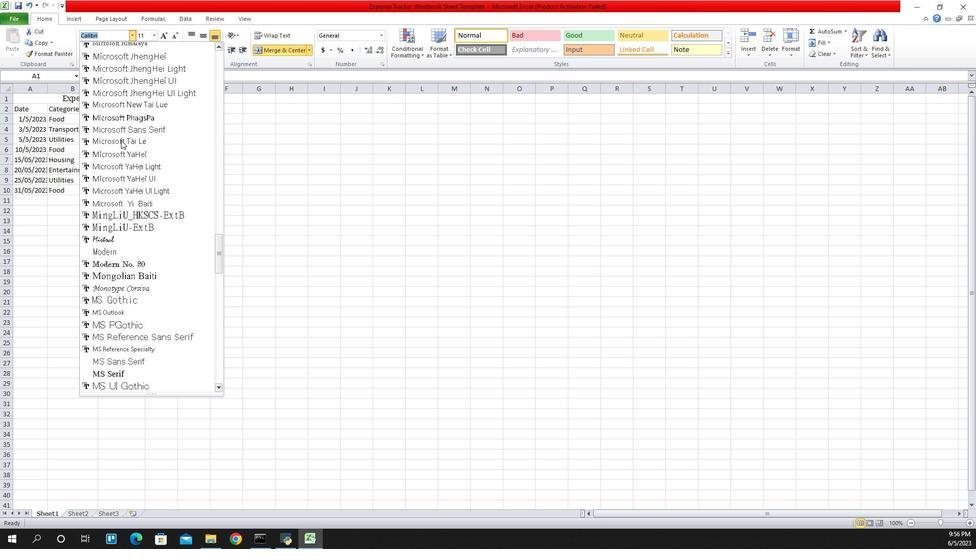 
Action: Mouse scrolled (817, 141) with delta (0, 0)
Screenshot: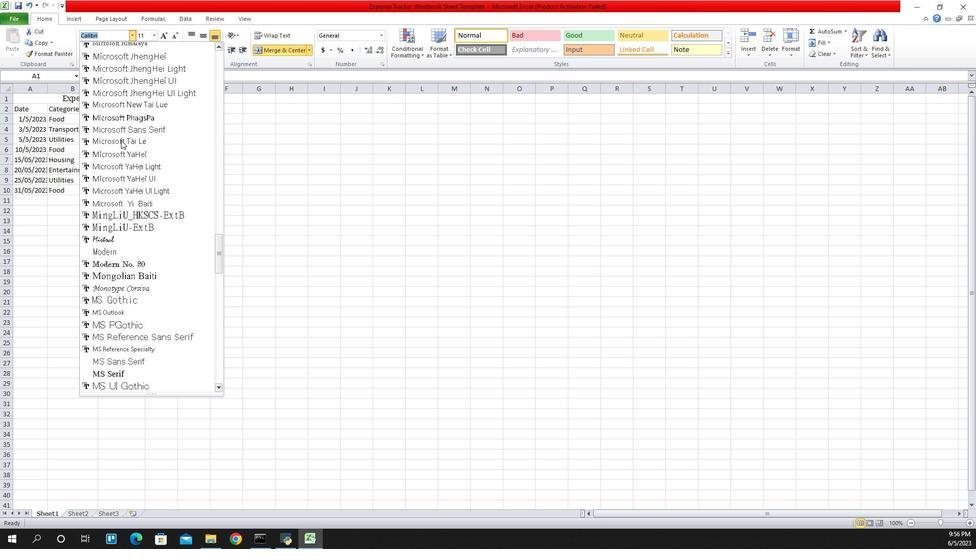 
Action: Mouse scrolled (817, 141) with delta (0, 0)
Screenshot: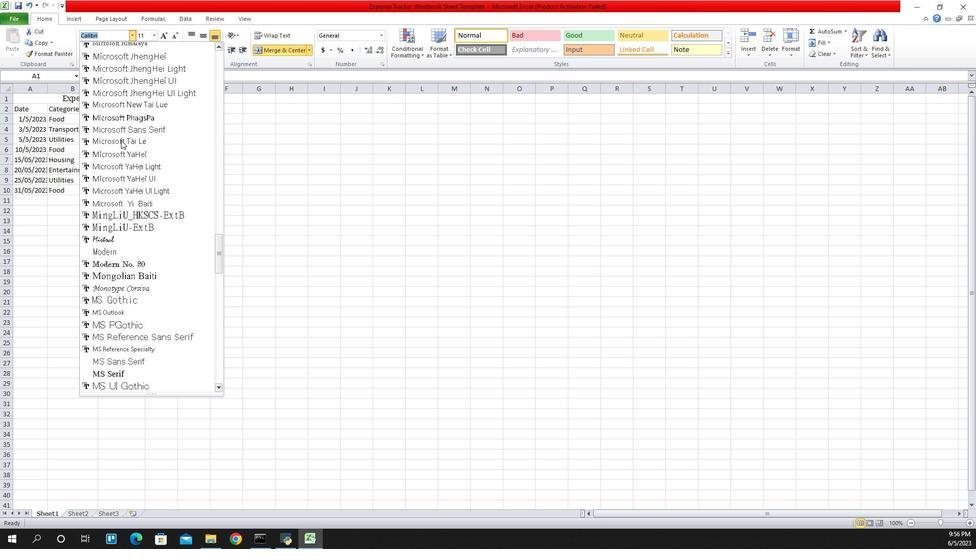 
Action: Mouse scrolled (817, 141) with delta (0, 0)
Screenshot: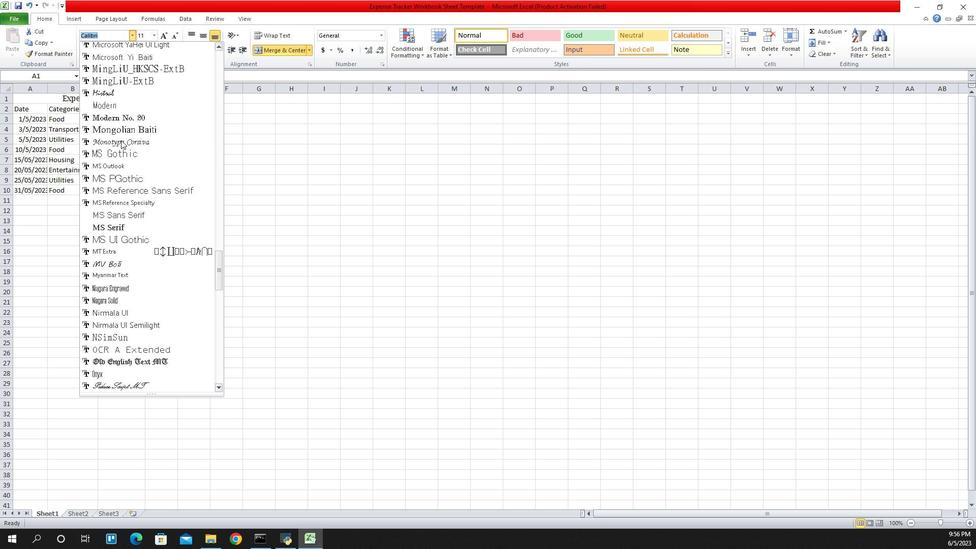 
Action: Mouse scrolled (817, 141) with delta (0, 0)
Screenshot: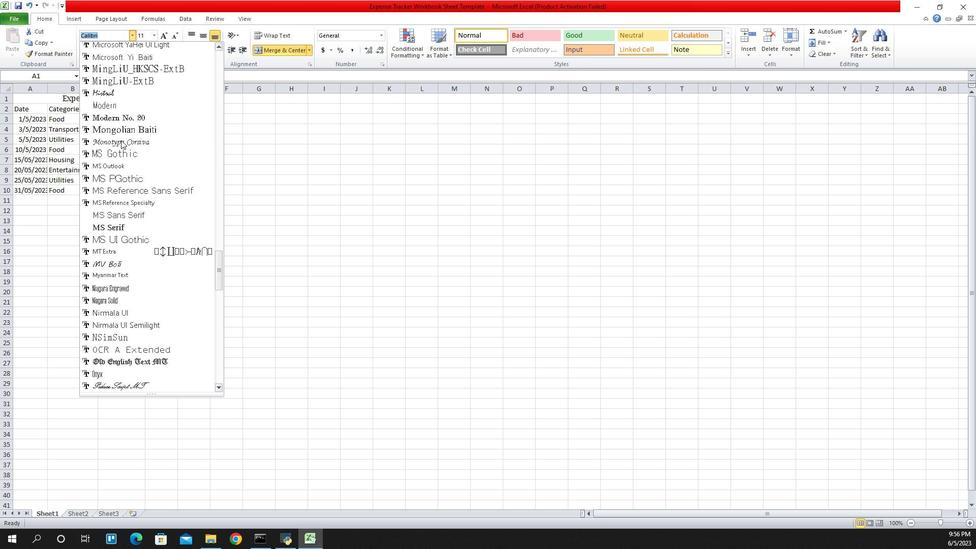 
Action: Mouse scrolled (817, 141) with delta (0, 0)
Screenshot: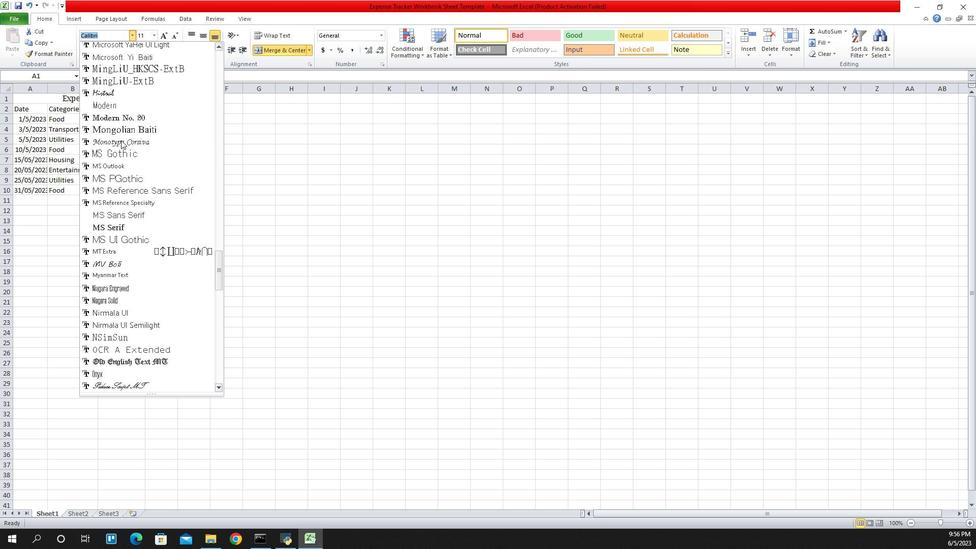 
Action: Mouse scrolled (817, 141) with delta (0, 0)
Screenshot: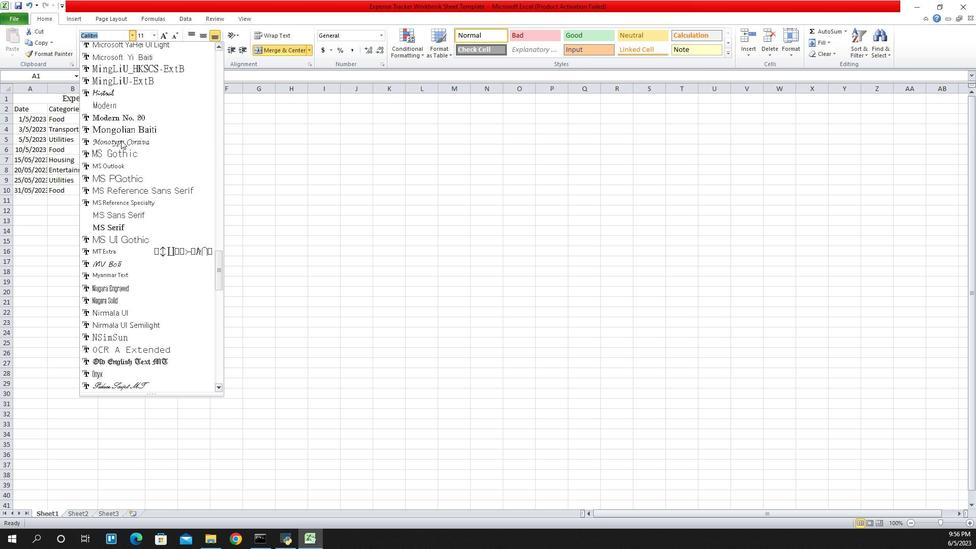 
Action: Mouse scrolled (817, 141) with delta (0, 0)
Screenshot: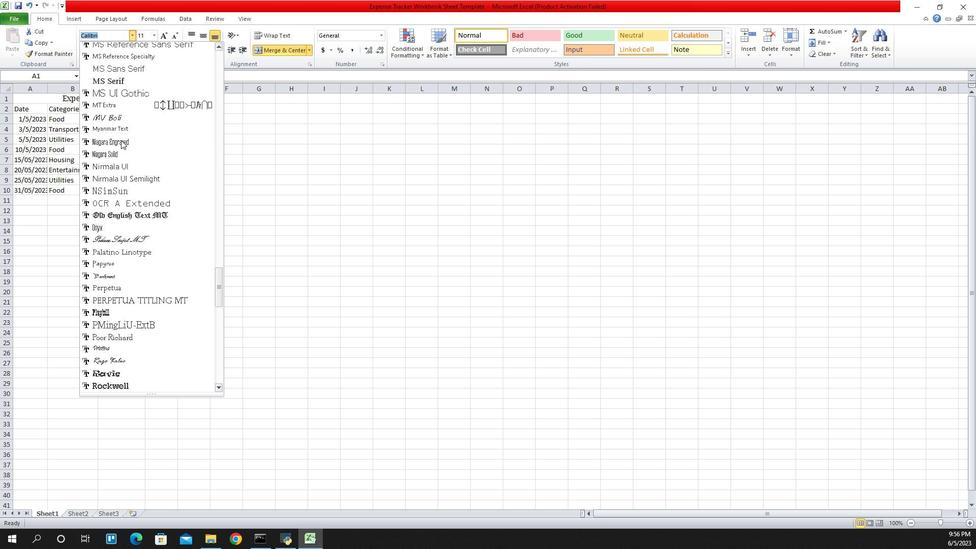 
Action: Mouse scrolled (817, 141) with delta (0, 0)
Screenshot: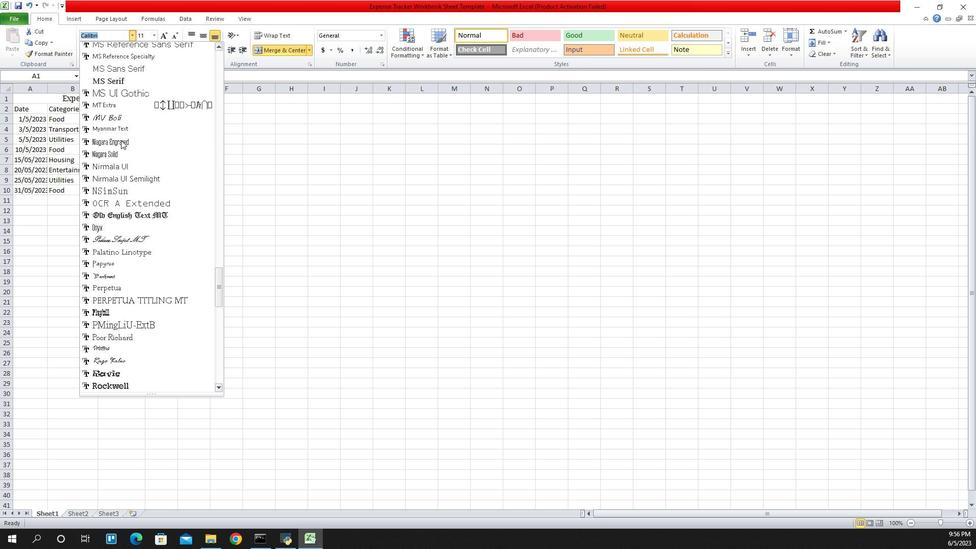 
Action: Mouse scrolled (817, 141) with delta (0, 0)
Screenshot: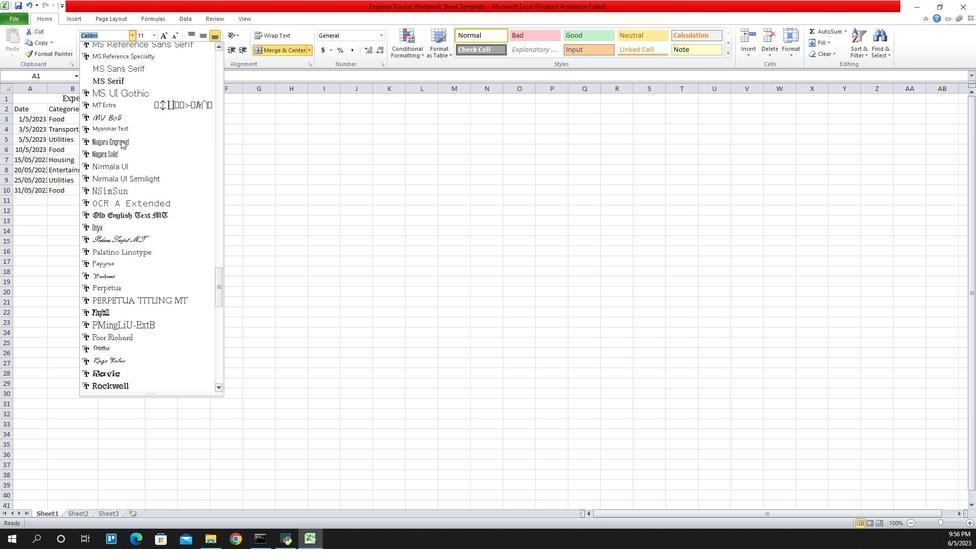 
Action: Mouse scrolled (817, 141) with delta (0, 0)
Screenshot: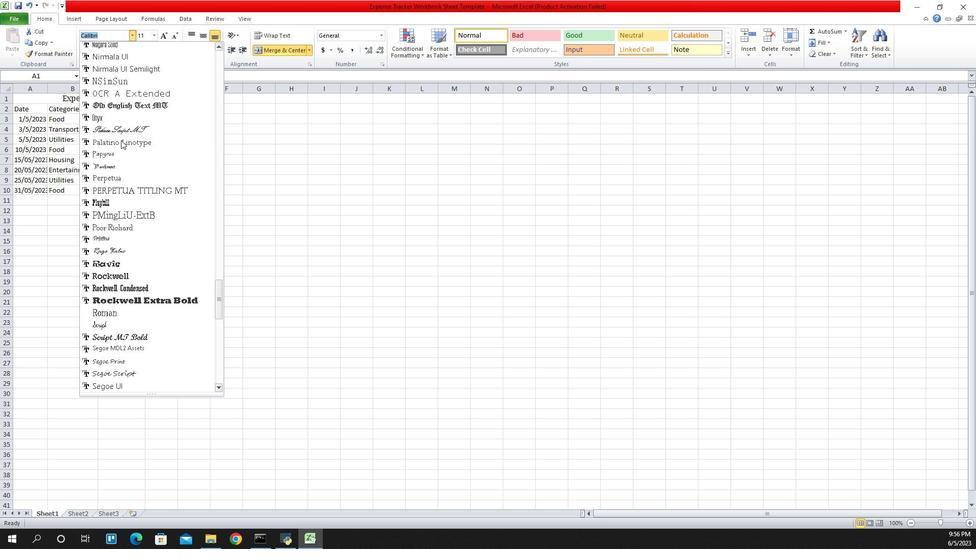 
Action: Mouse scrolled (817, 141) with delta (0, 0)
Screenshot: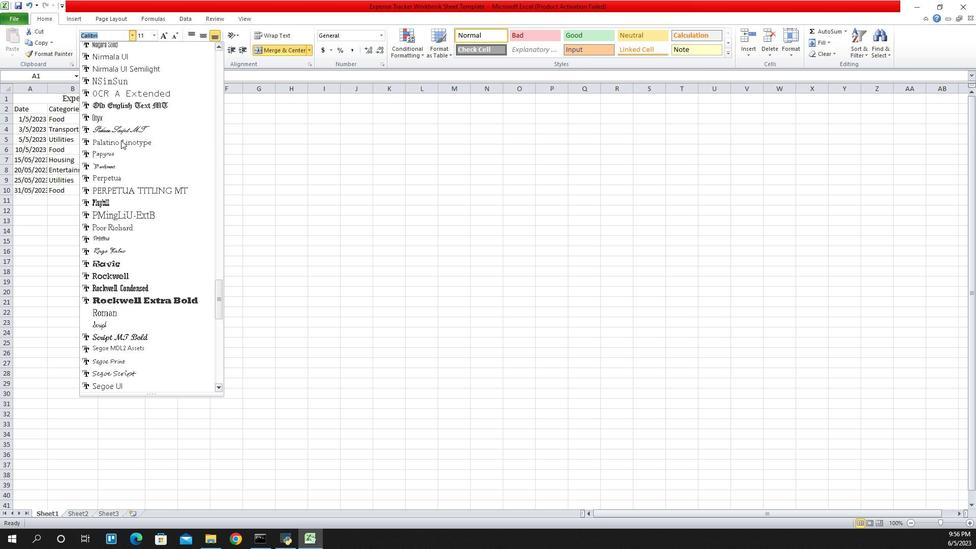 
Action: Mouse scrolled (817, 141) with delta (0, 0)
Screenshot: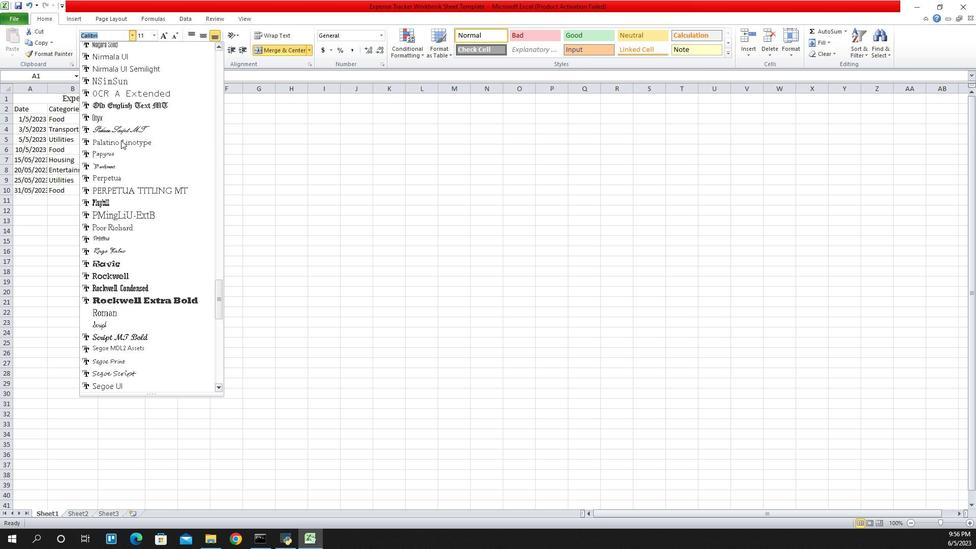 
Action: Mouse scrolled (817, 141) with delta (0, 0)
Screenshot: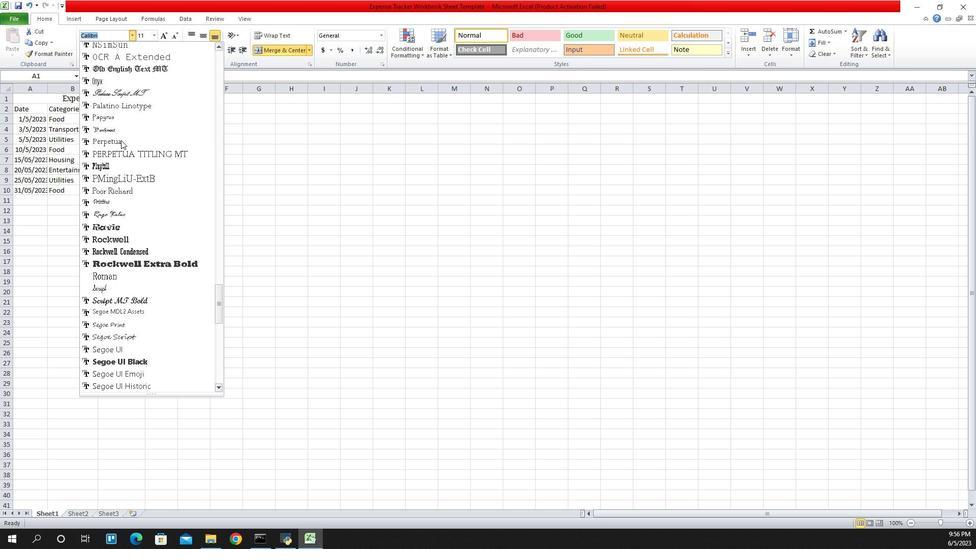 
Action: Mouse scrolled (817, 141) with delta (0, 0)
Screenshot: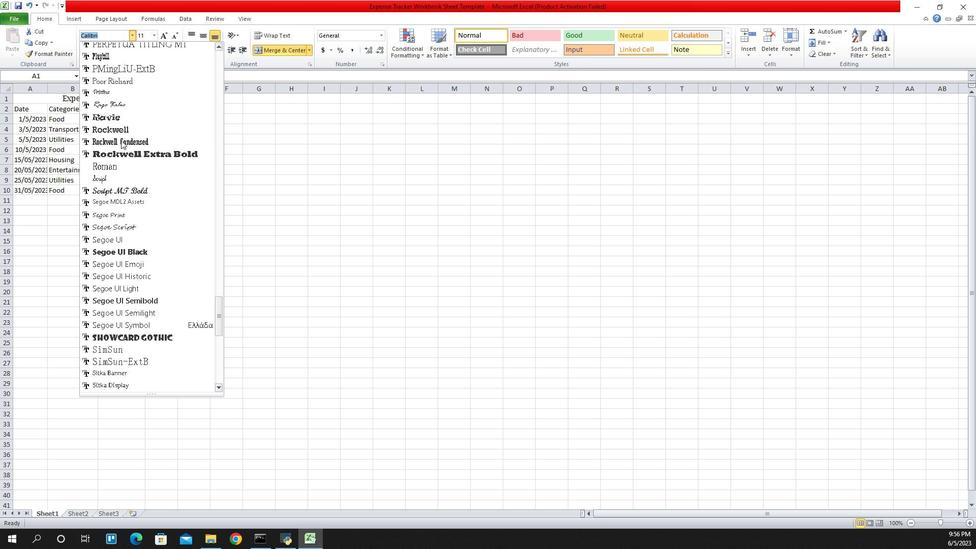 
Action: Mouse scrolled (817, 141) with delta (0, 0)
Screenshot: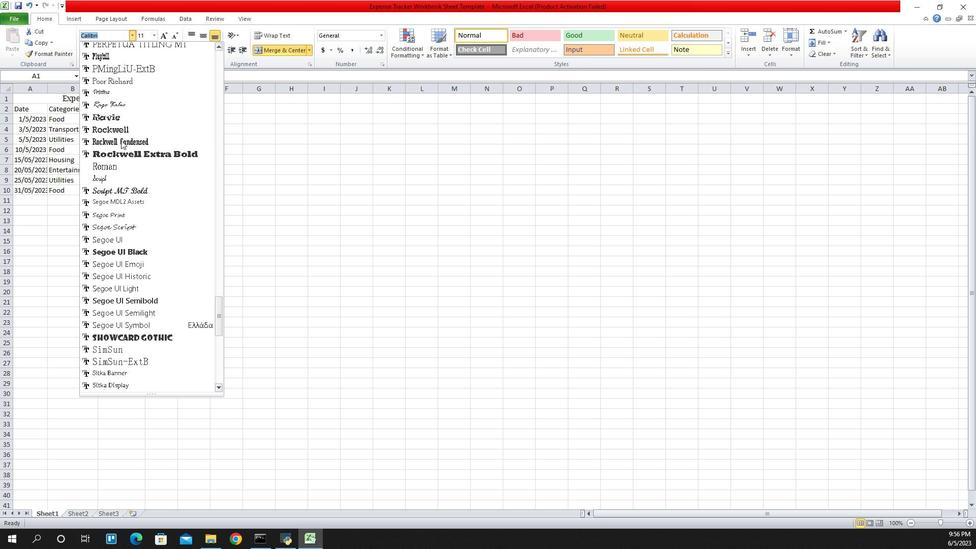 
Action: Mouse scrolled (817, 141) with delta (0, 0)
Screenshot: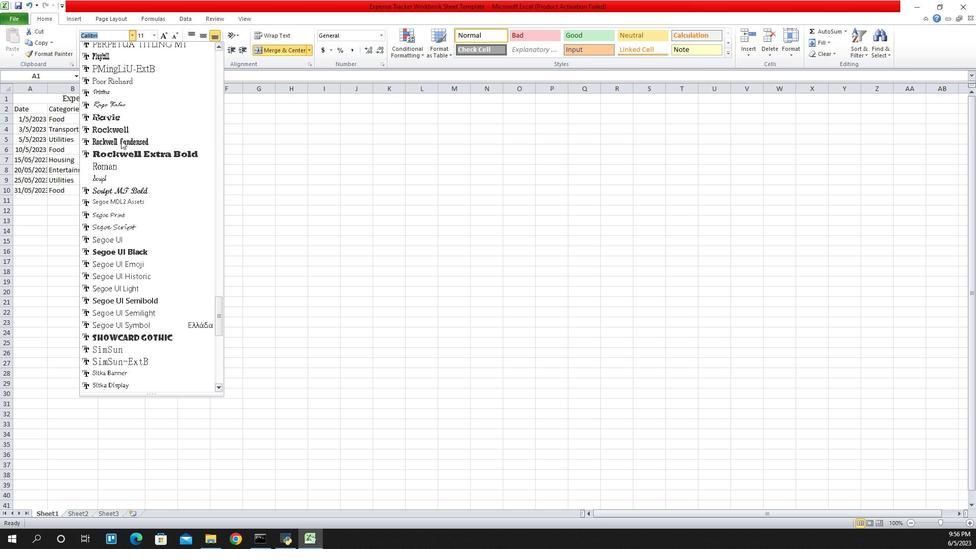 
Action: Mouse moved to (803, 145)
Screenshot: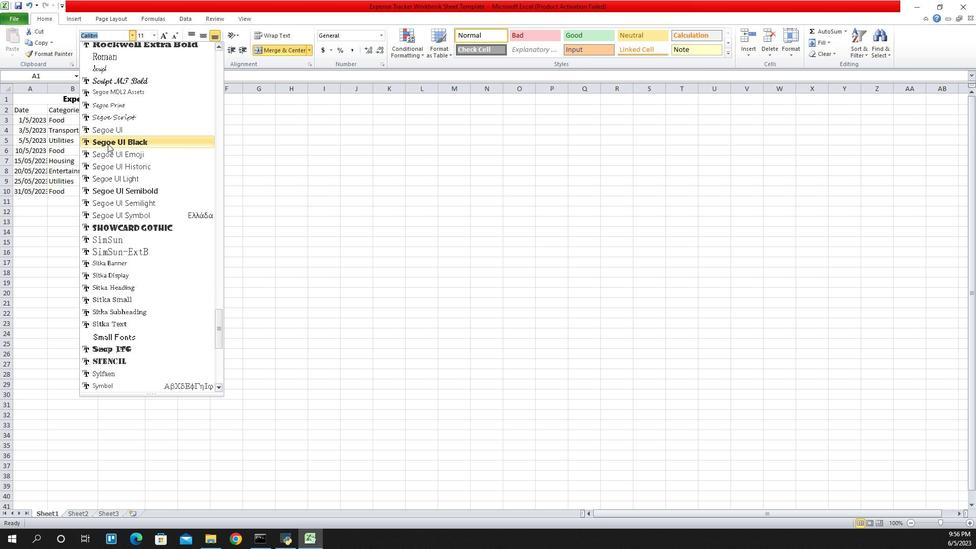 
Action: Mouse scrolled (803, 145) with delta (0, 0)
Screenshot: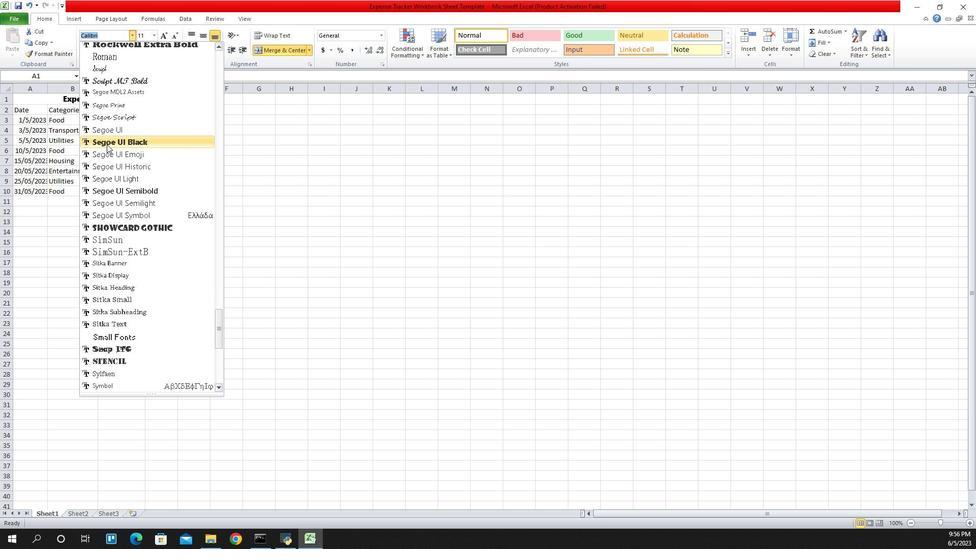 
Action: Mouse scrolled (803, 145) with delta (0, 0)
Screenshot: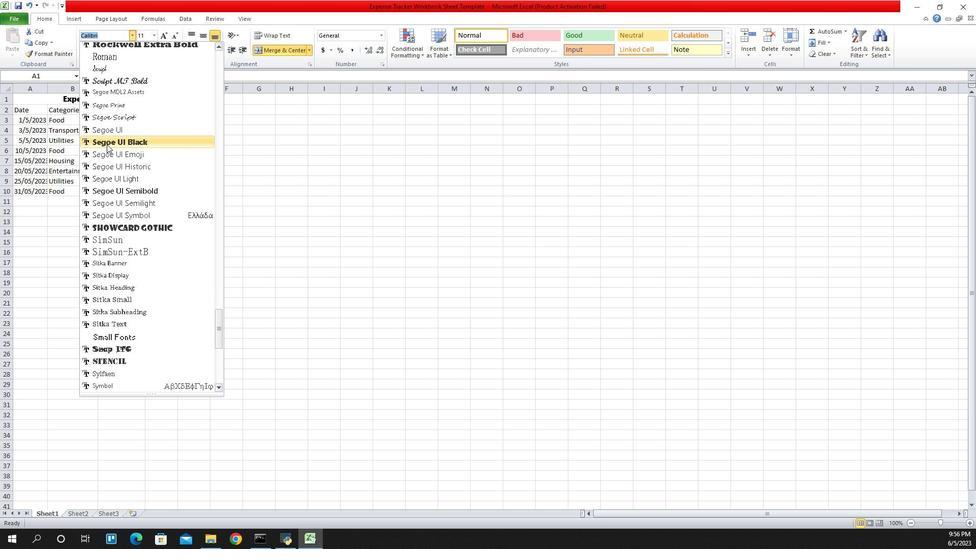 
Action: Mouse scrolled (803, 145) with delta (0, 0)
Screenshot: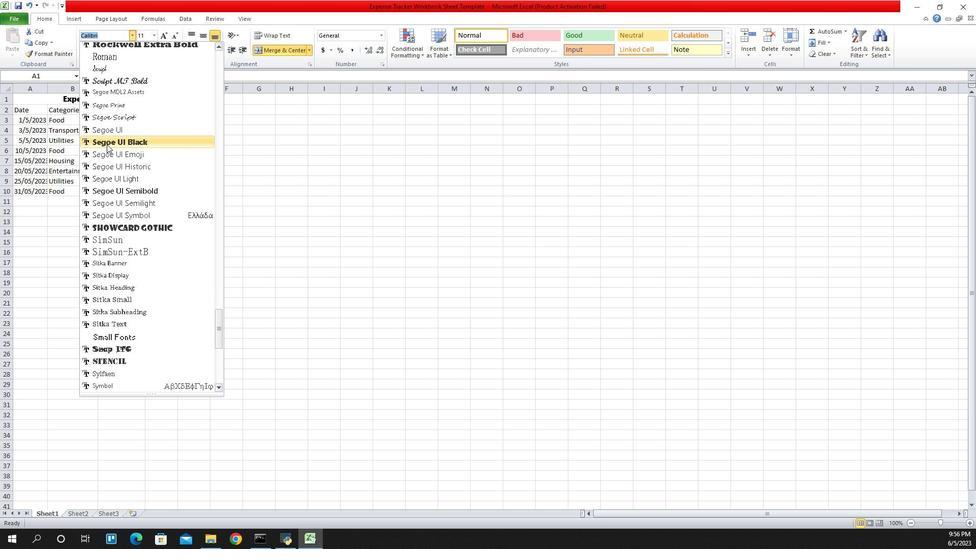 
Action: Mouse moved to (803, 146)
Screenshot: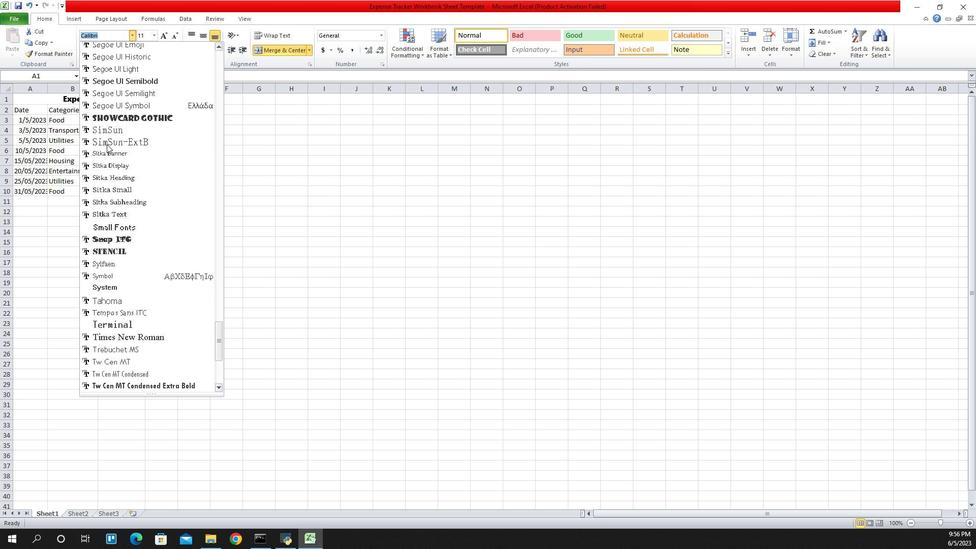 
Action: Mouse scrolled (803, 145) with delta (0, 0)
Screenshot: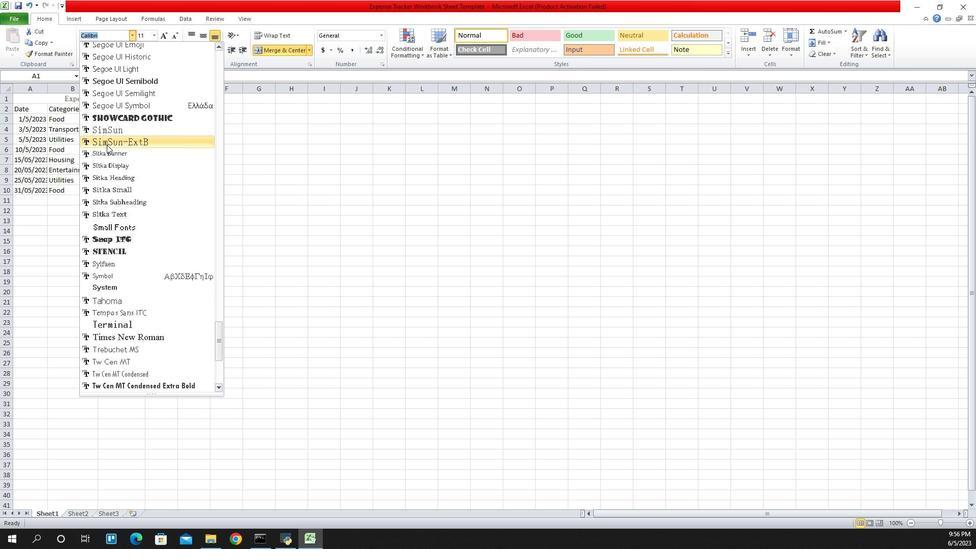 
Action: Mouse scrolled (803, 145) with delta (0, 0)
Screenshot: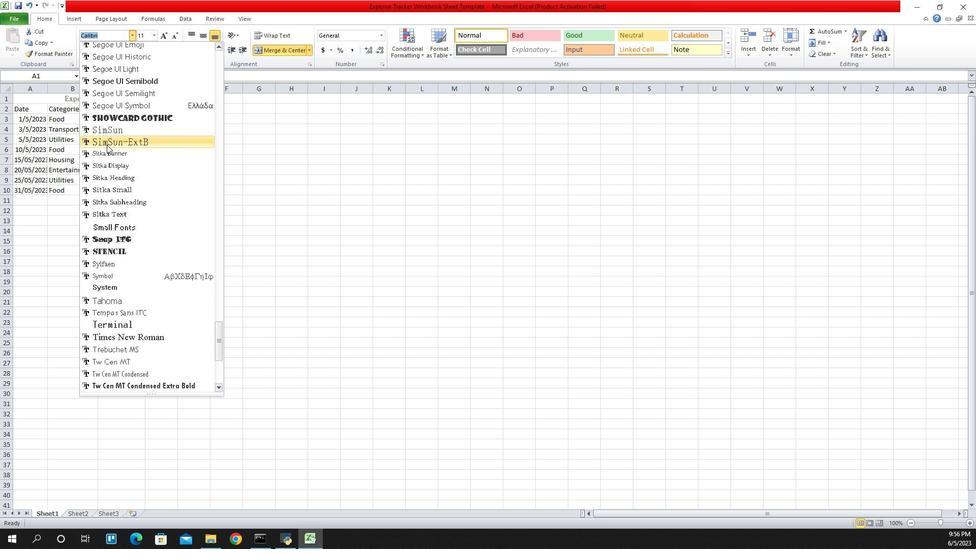 
Action: Mouse scrolled (803, 145) with delta (0, 0)
Screenshot: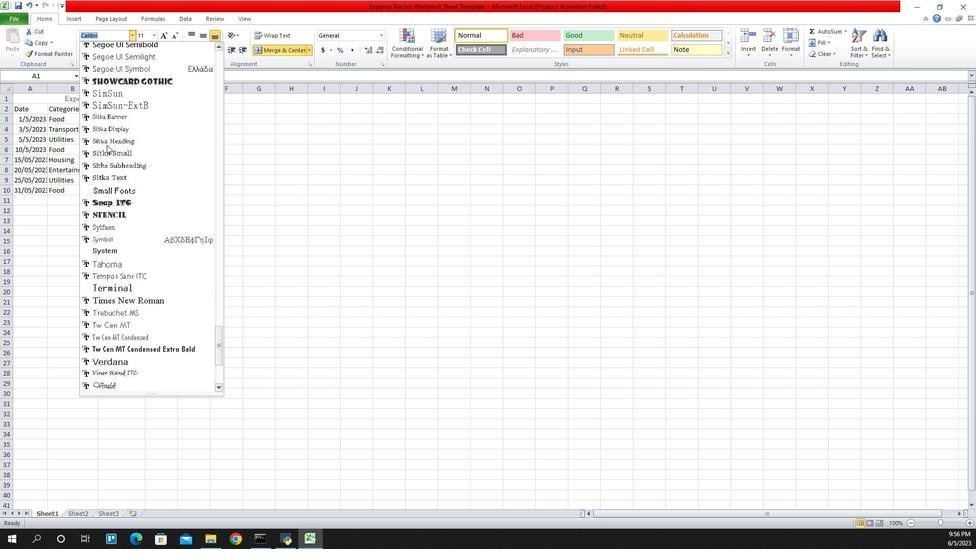 
Action: Mouse moved to (794, 191)
Screenshot: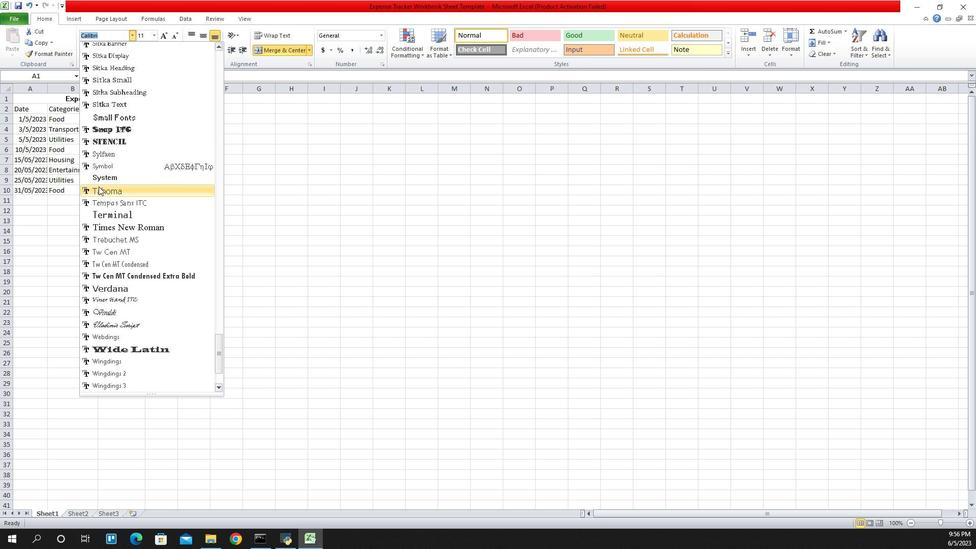 
Action: Mouse pressed left at (794, 191)
Screenshot: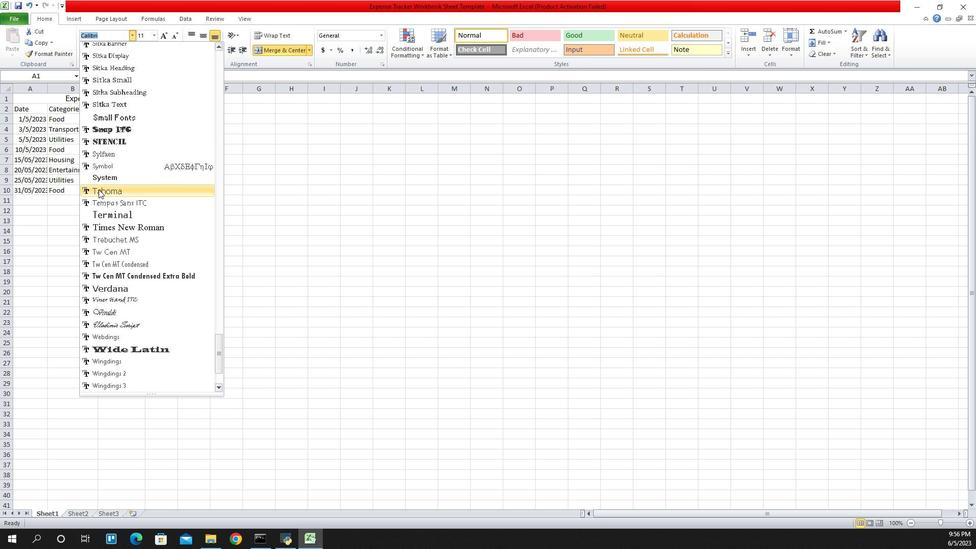 
Action: Mouse moved to (803, 51)
Screenshot: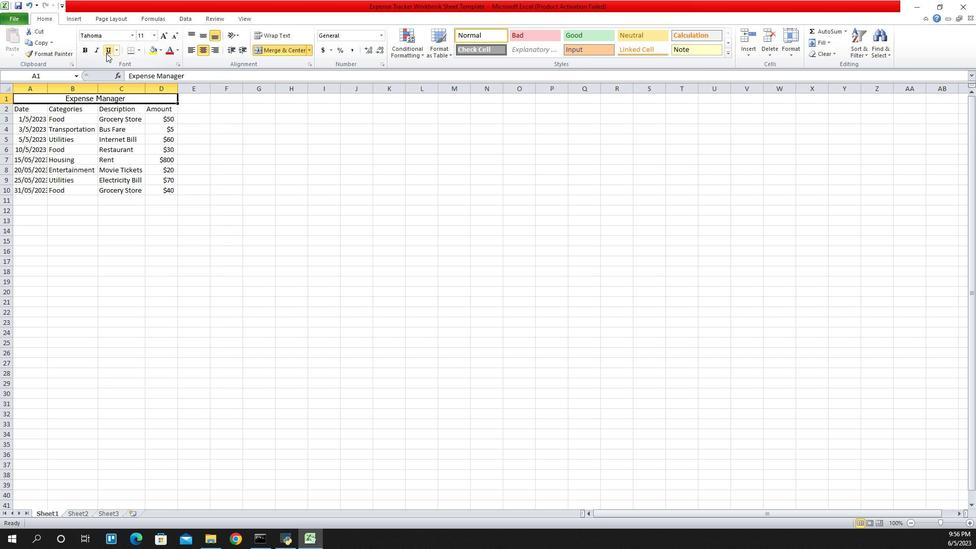 
Action: Mouse pressed left at (803, 51)
Screenshot: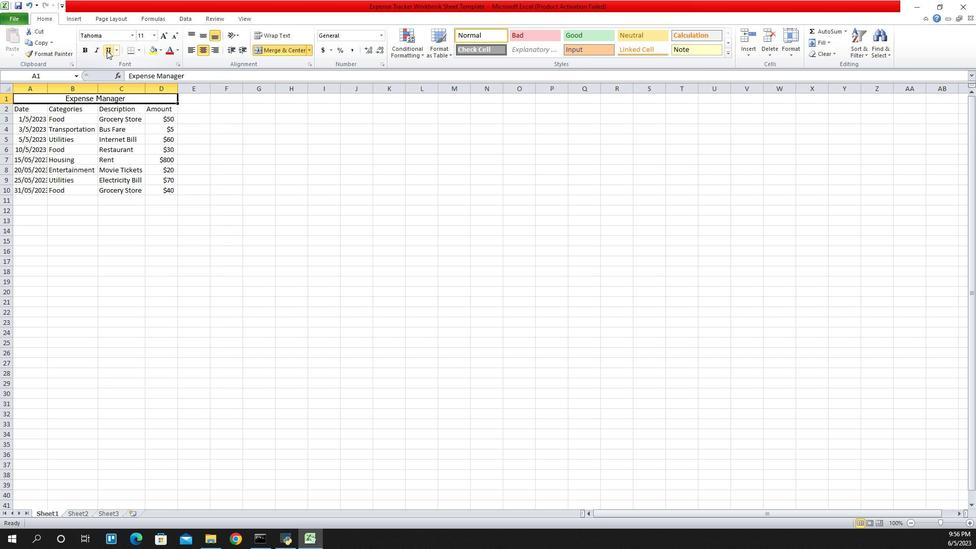 
Action: Mouse moved to (853, 35)
Screenshot: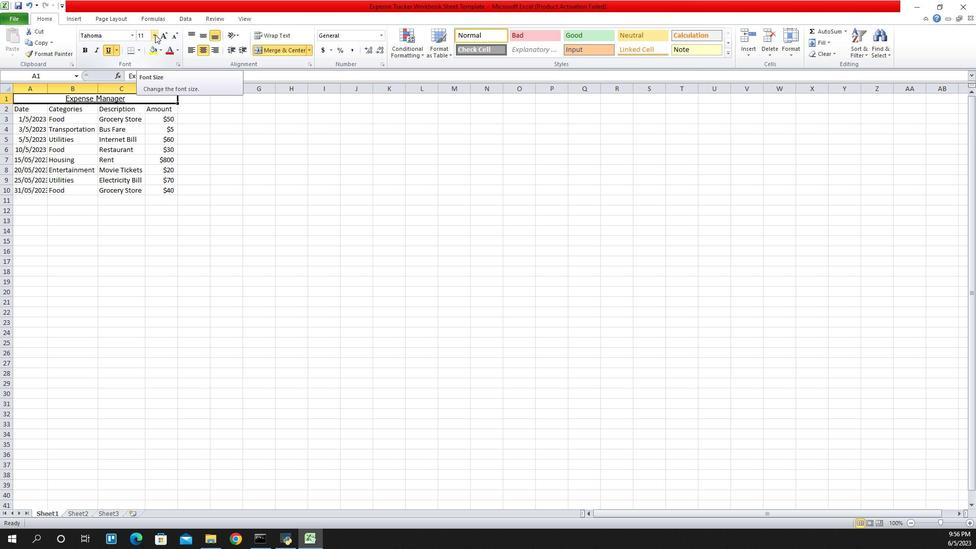 
Action: Mouse pressed left at (853, 35)
Screenshot: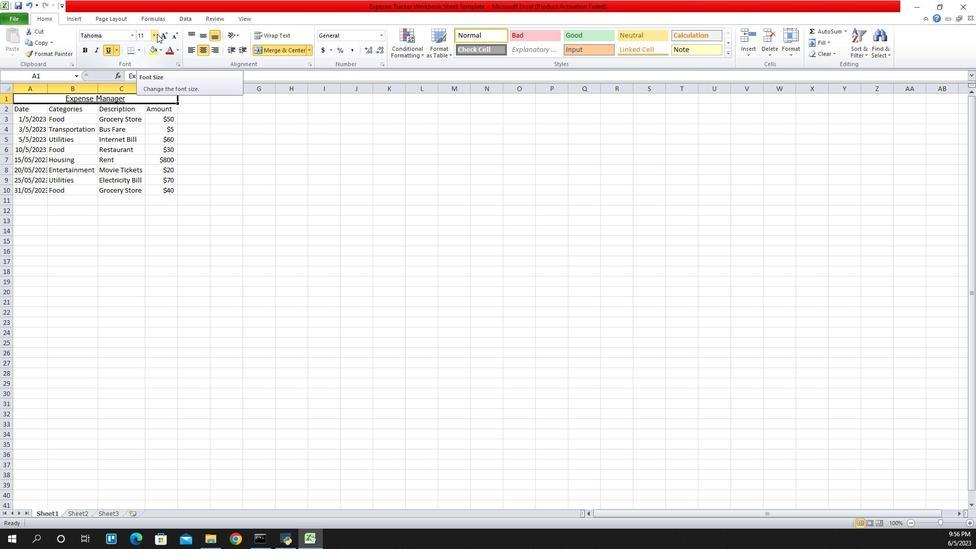 
Action: Mouse moved to (839, 116)
Screenshot: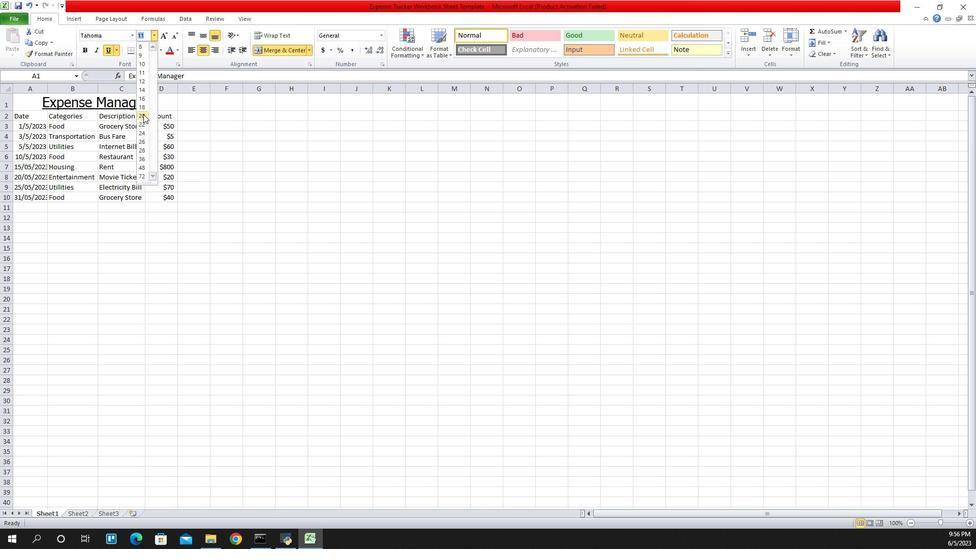 
Action: Mouse pressed left at (839, 116)
Screenshot: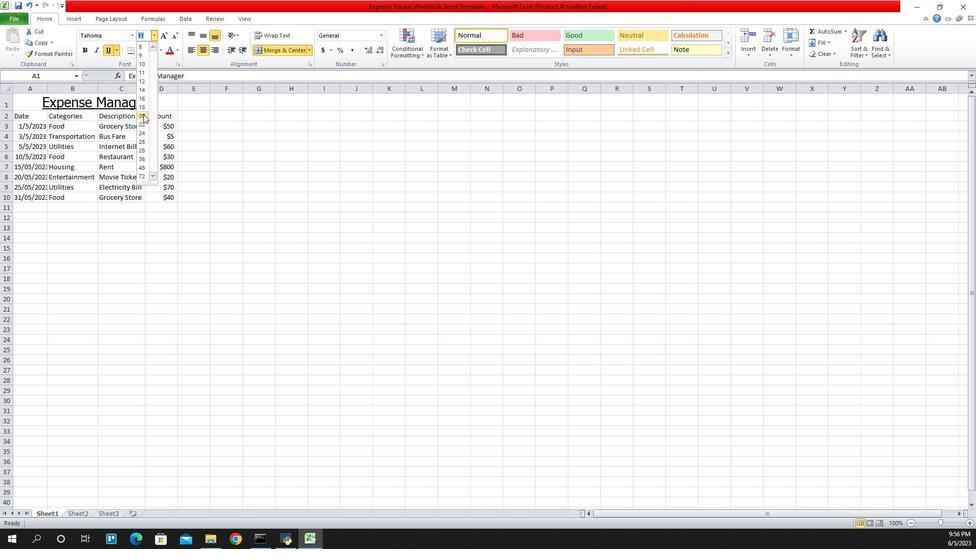 
Action: Mouse moved to (717, 116)
Screenshot: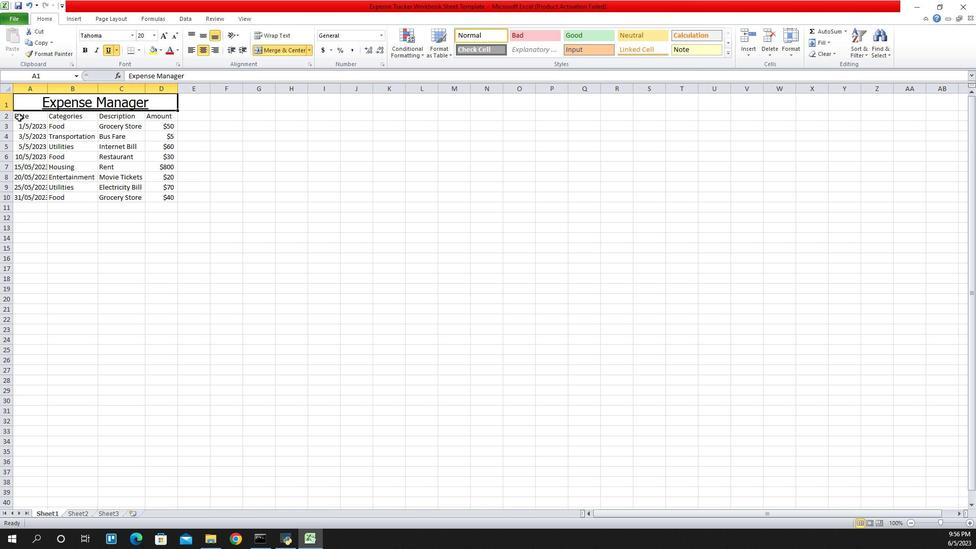 
Action: Mouse pressed left at (717, 116)
Screenshot: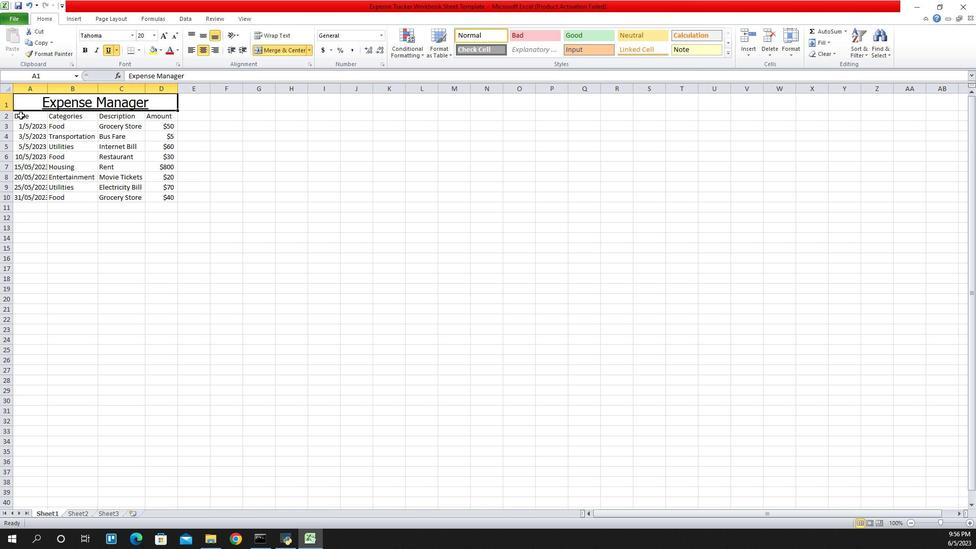 
Action: Mouse moved to (830, 37)
Screenshot: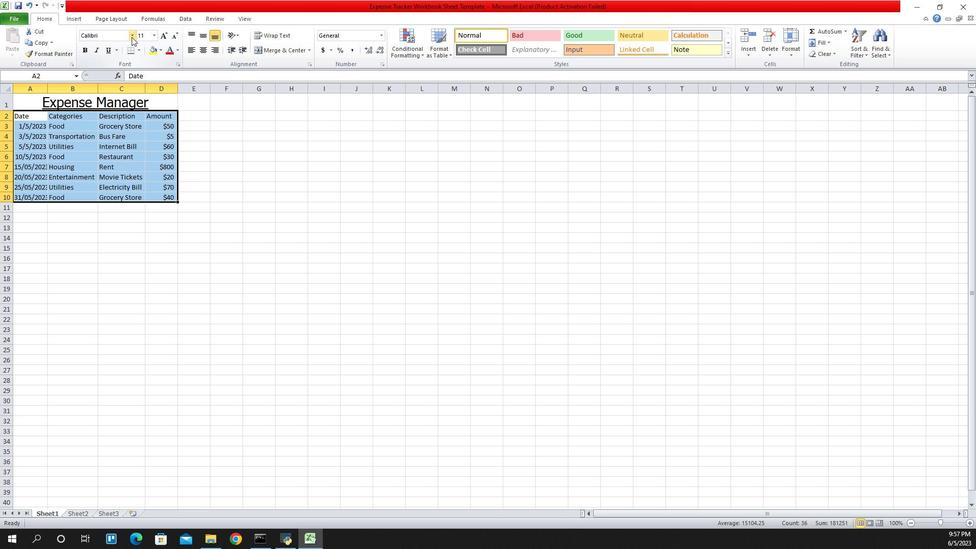 
Action: Mouse pressed left at (830, 37)
Screenshot: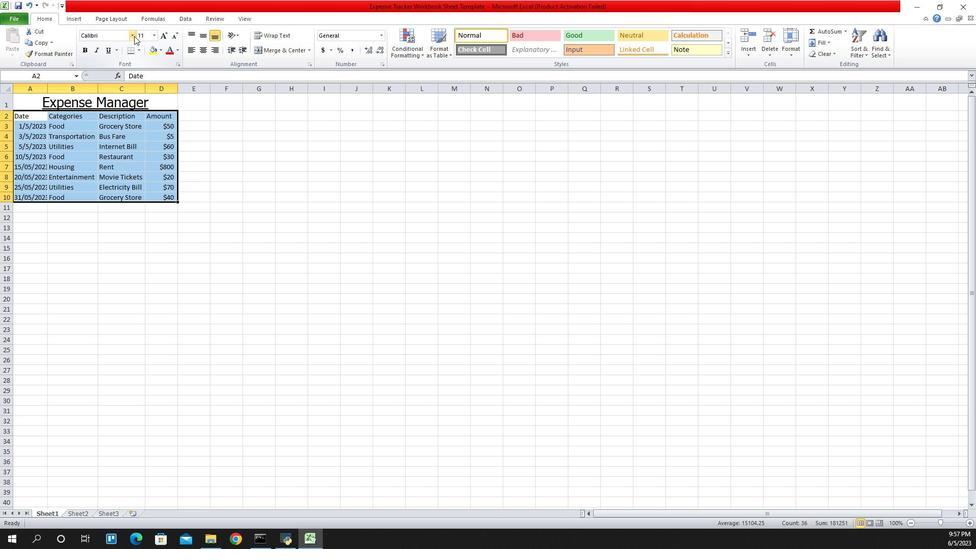 
Action: Mouse moved to (806, 122)
Screenshot: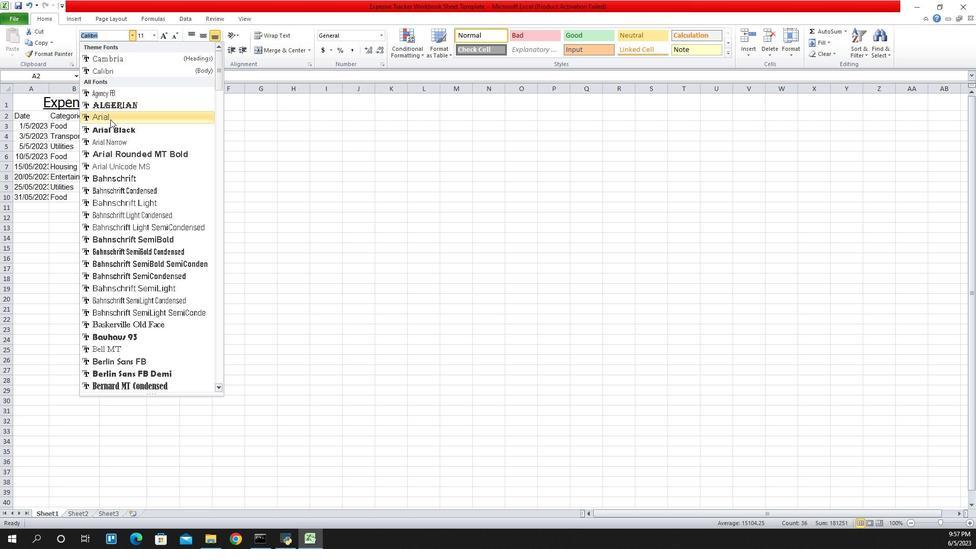 
Action: Mouse pressed left at (806, 122)
Screenshot: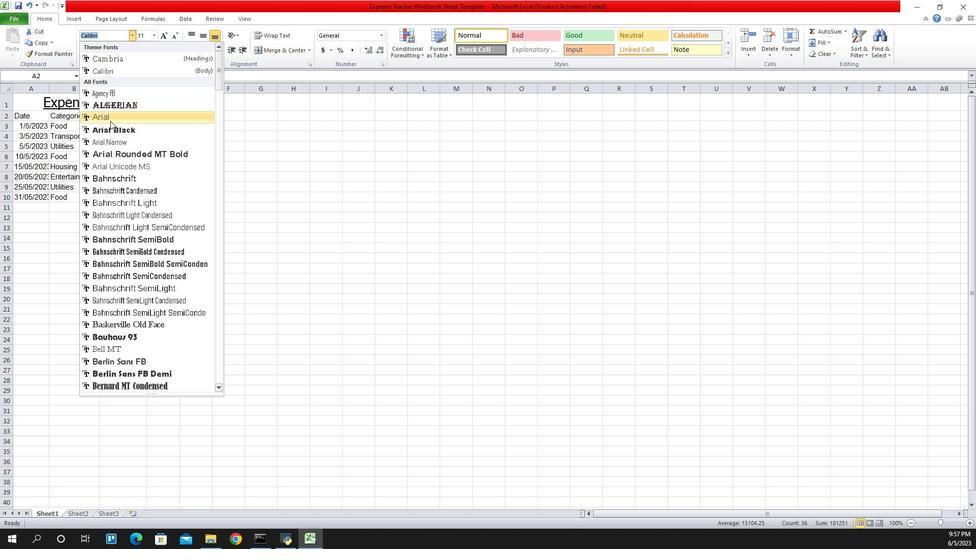 
Action: Mouse moved to (852, 36)
Screenshot: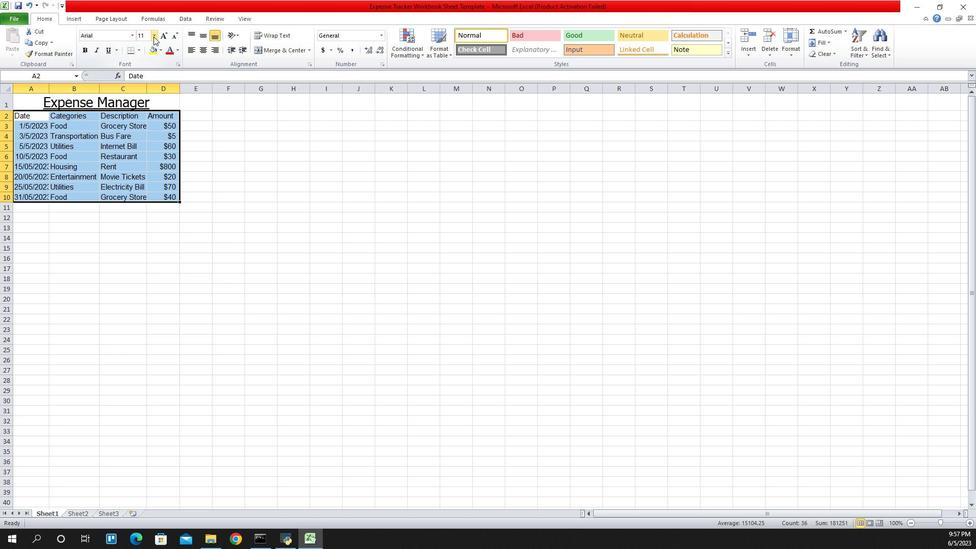 
Action: Mouse pressed left at (852, 36)
Screenshot: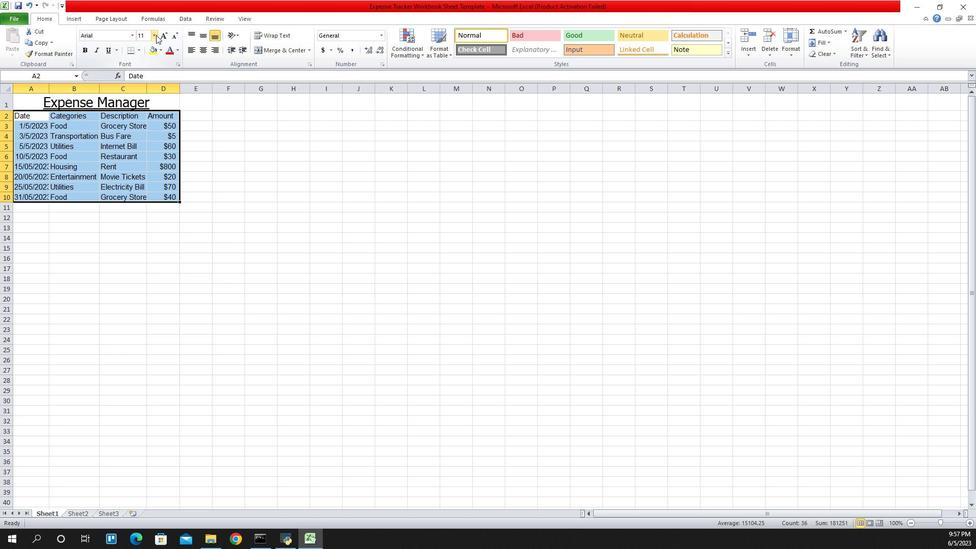 
Action: Mouse moved to (838, 79)
Screenshot: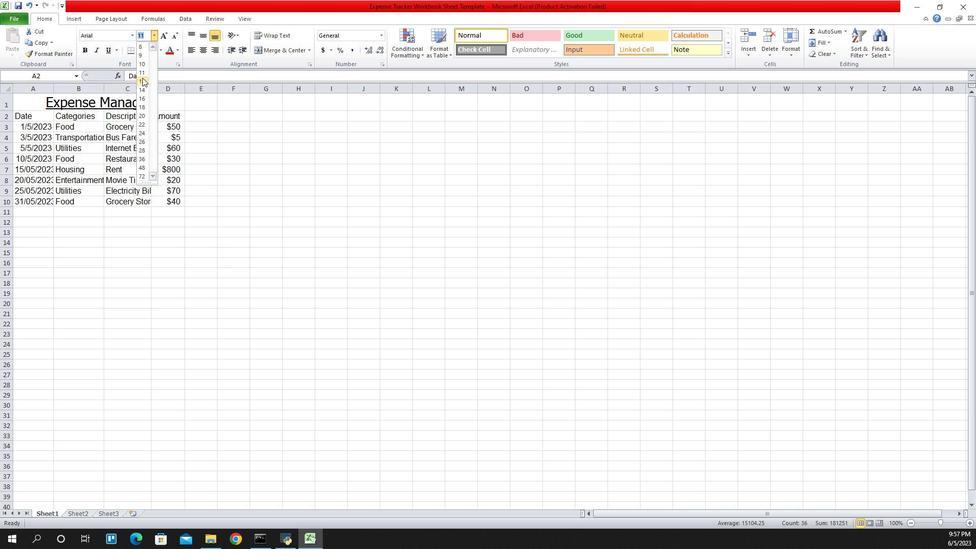 
Action: Mouse pressed left at (838, 79)
Screenshot: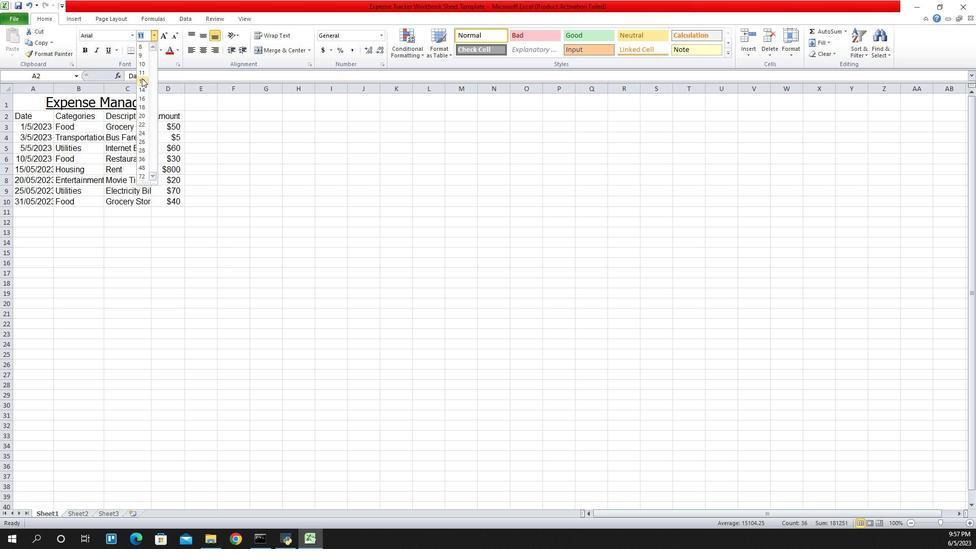
Action: Mouse moved to (757, 98)
Screenshot: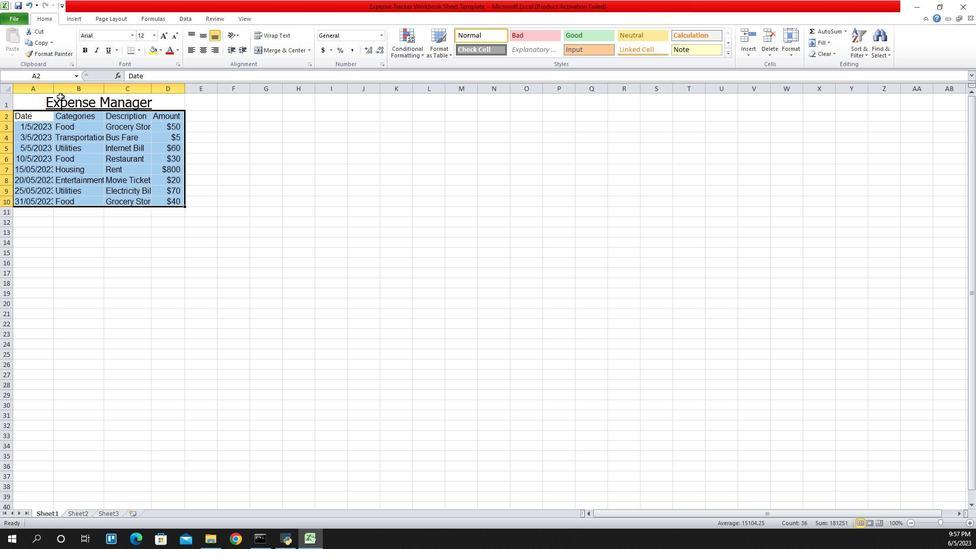 
Action: Mouse pressed left at (757, 98)
Screenshot: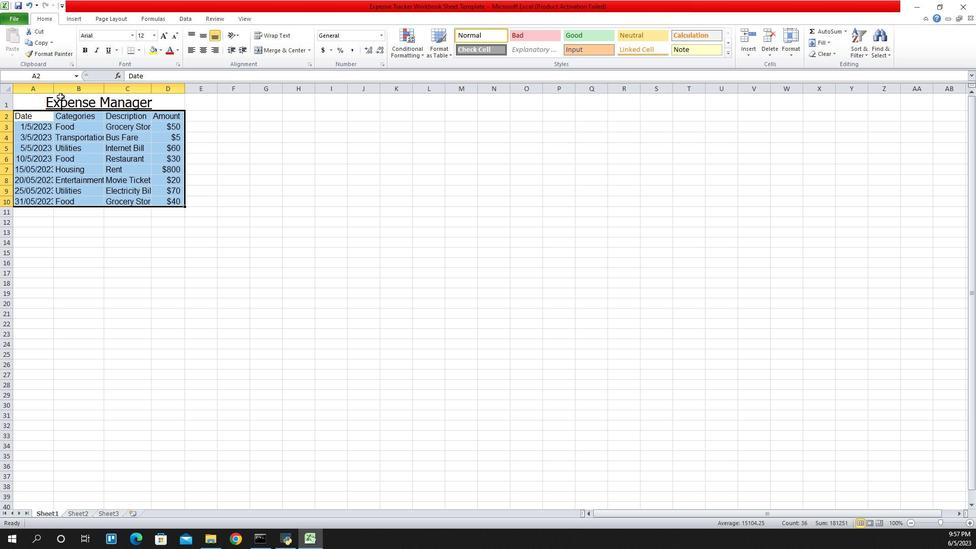 
Action: Mouse moved to (885, 54)
Screenshot: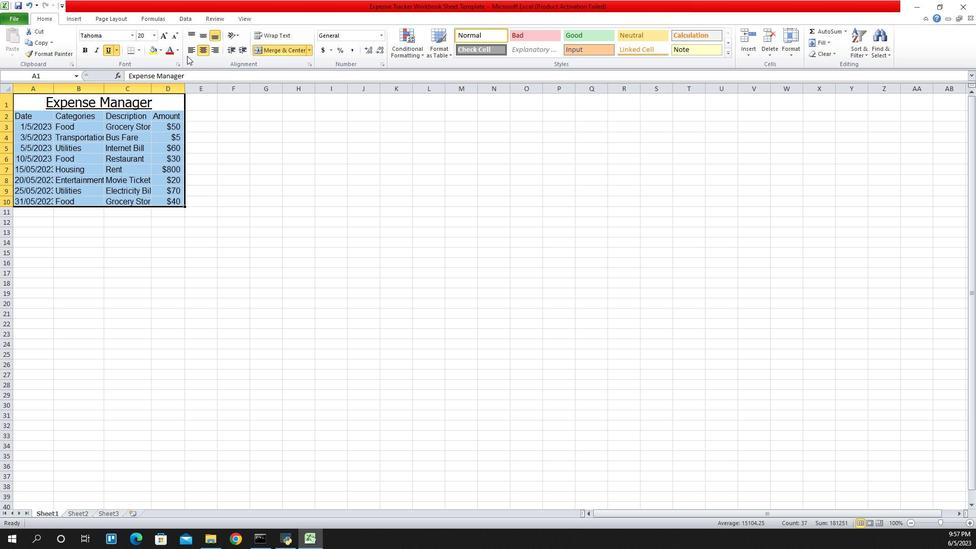 
Action: Mouse pressed left at (885, 54)
Screenshot: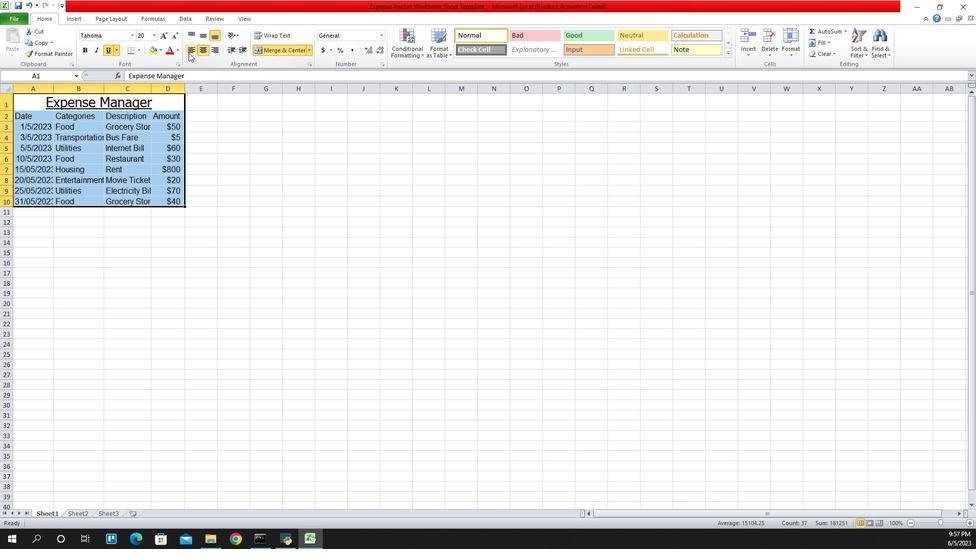 
